 Task: For heading  Tahoma with underline.  font size for heading20,  'Change the font style of data to'Arial.  and font size to 12,  Change the alignment of both headline & data to Align left.  In the sheet  InvReceipts logbook
Action: Mouse moved to (51, 124)
Screenshot: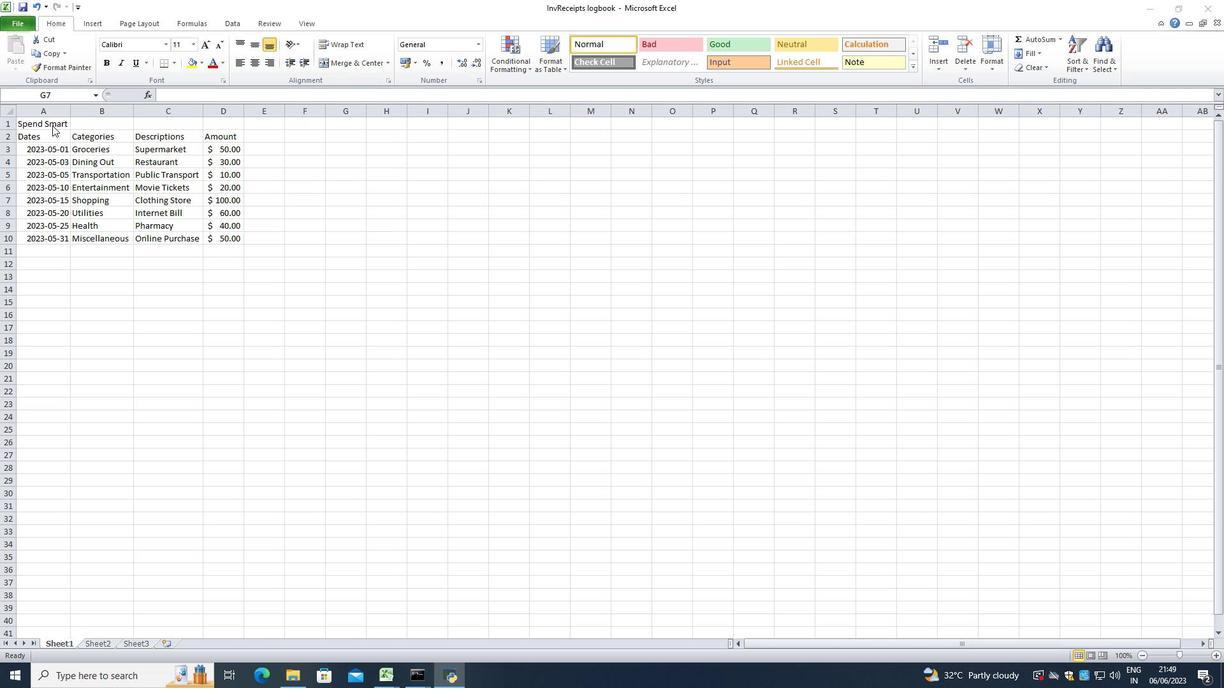 
Action: Mouse pressed left at (51, 124)
Screenshot: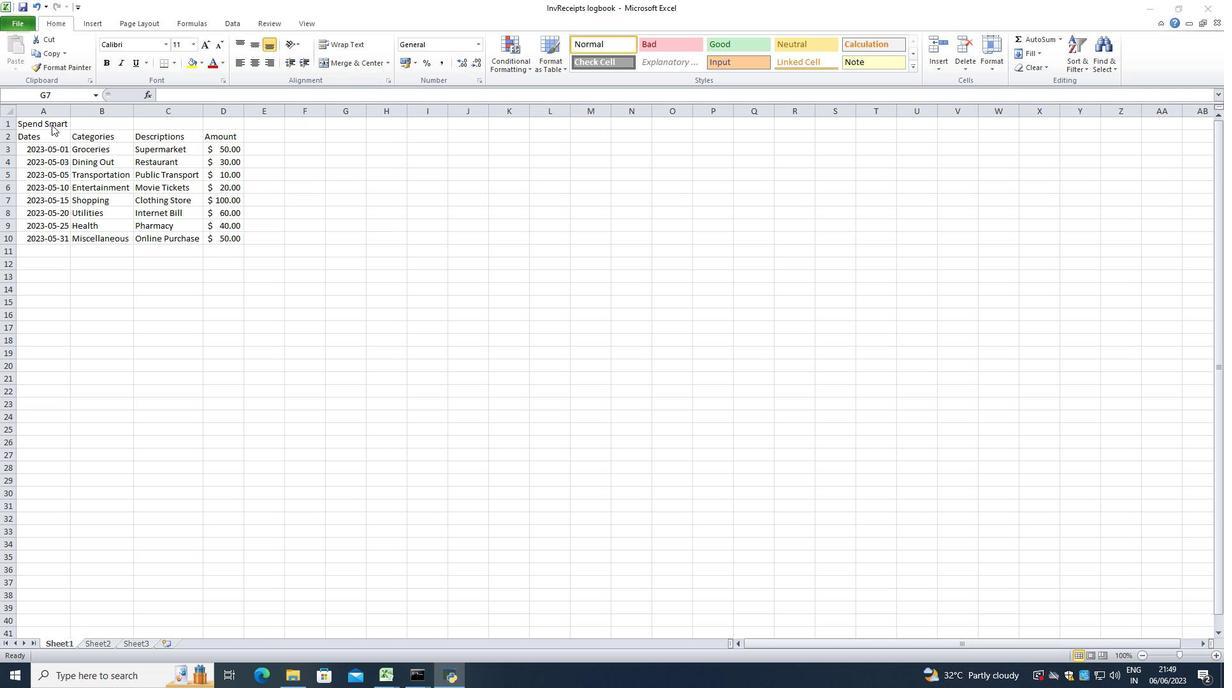 
Action: Mouse pressed left at (51, 124)
Screenshot: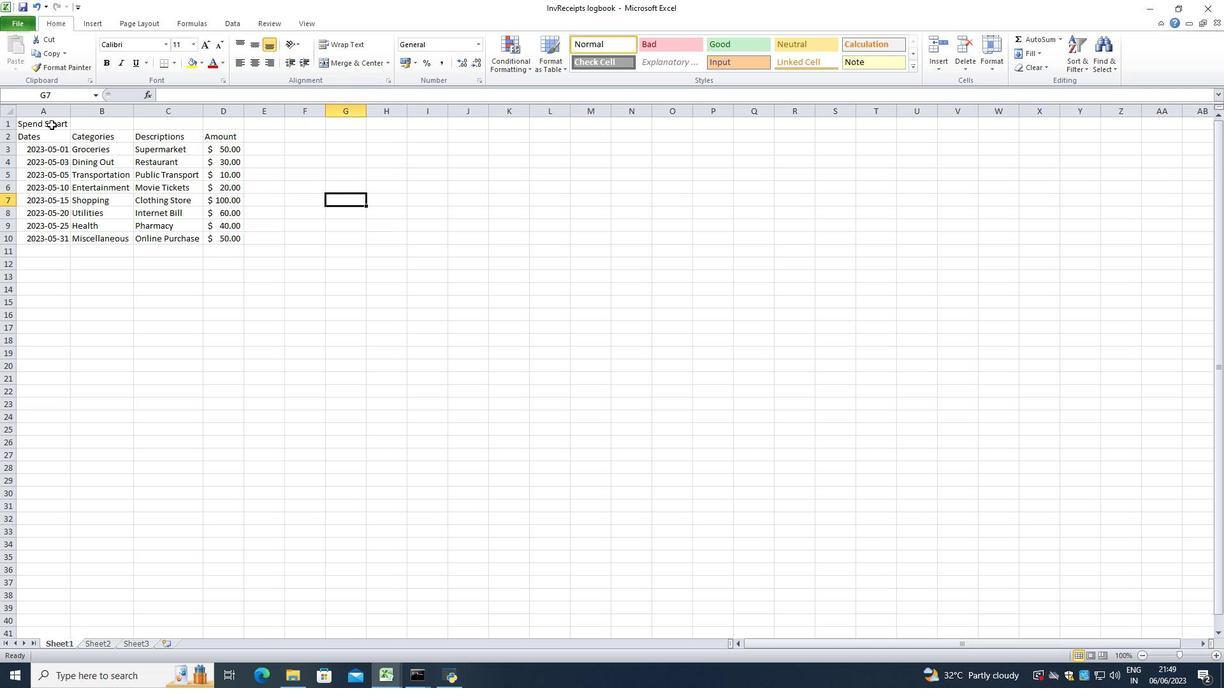 
Action: Mouse pressed left at (51, 124)
Screenshot: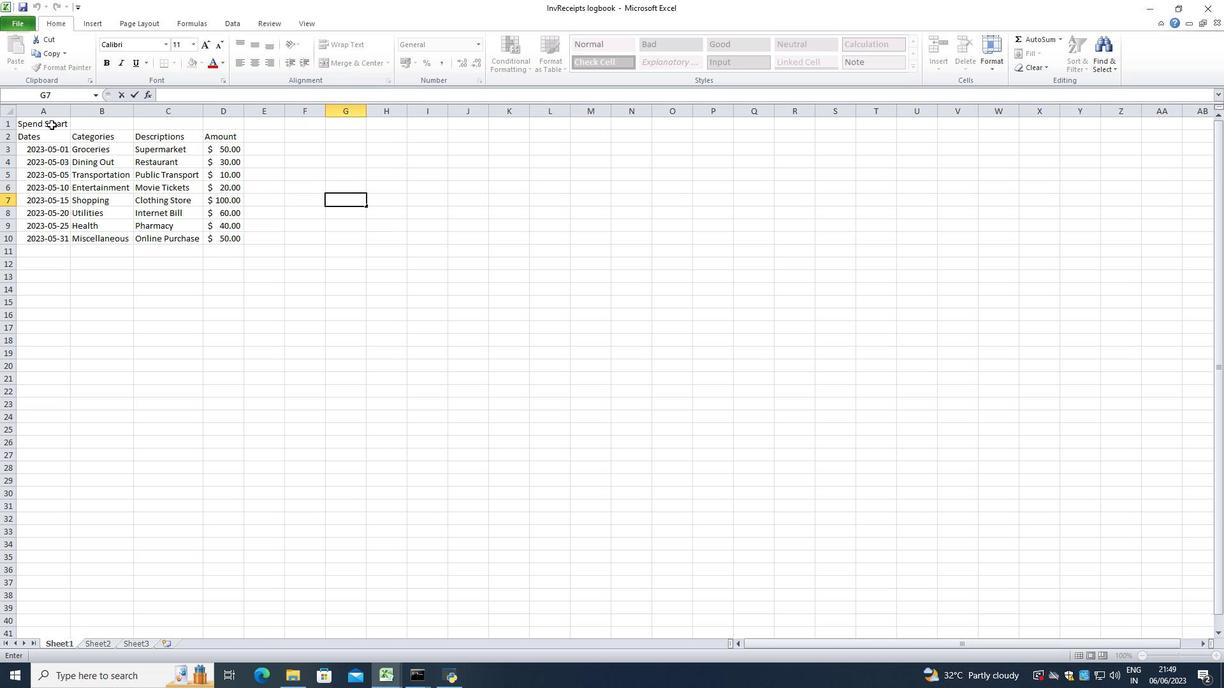 
Action: Mouse moved to (131, 45)
Screenshot: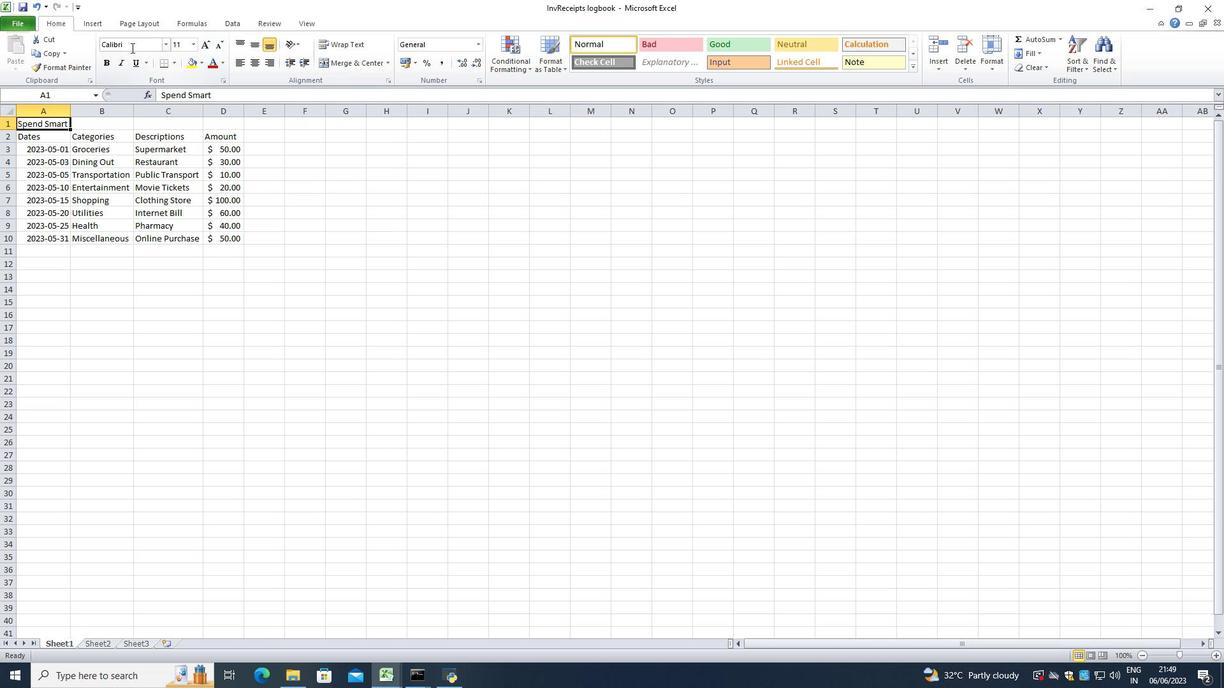
Action: Mouse pressed left at (131, 45)
Screenshot: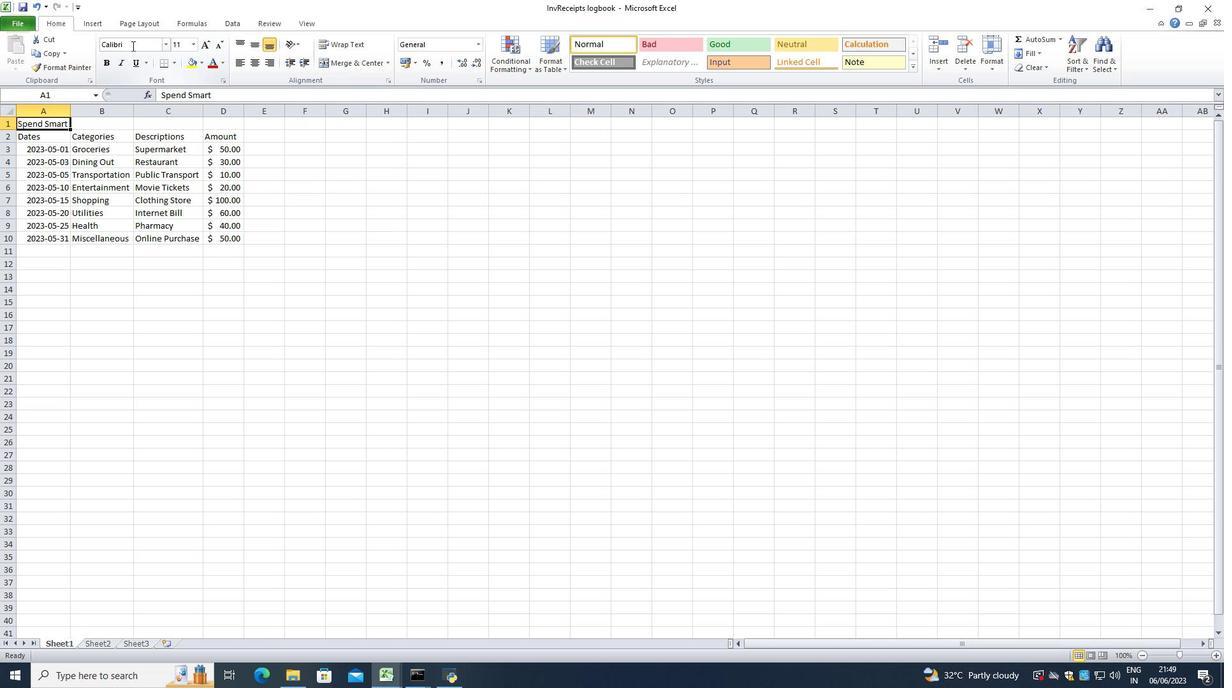 
Action: Key pressed <Key.backspace><Key.shift>Tah<Key.enter>
Screenshot: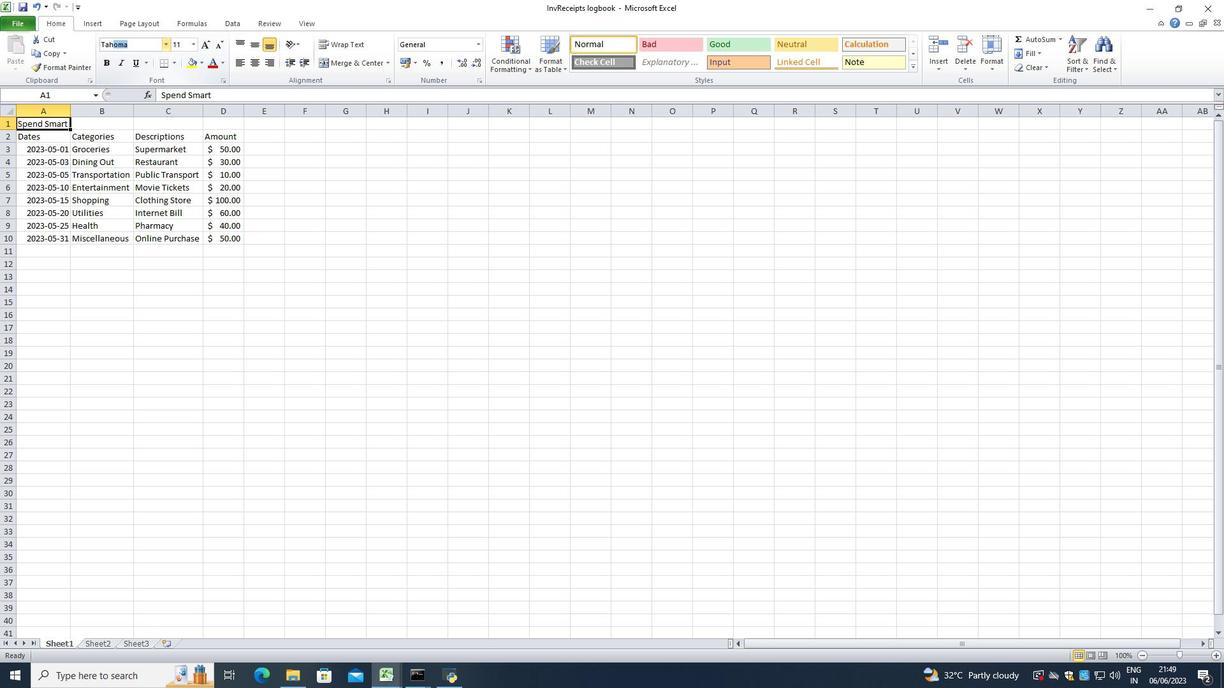 
Action: Mouse moved to (132, 62)
Screenshot: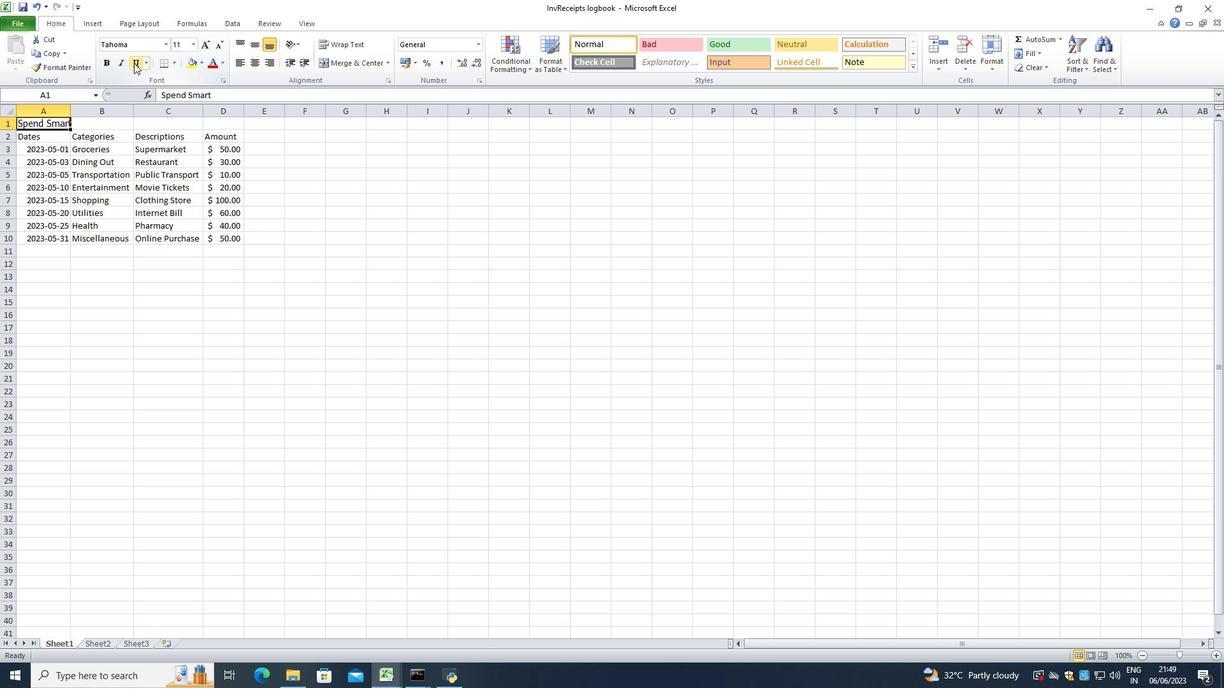 
Action: Mouse pressed left at (132, 62)
Screenshot: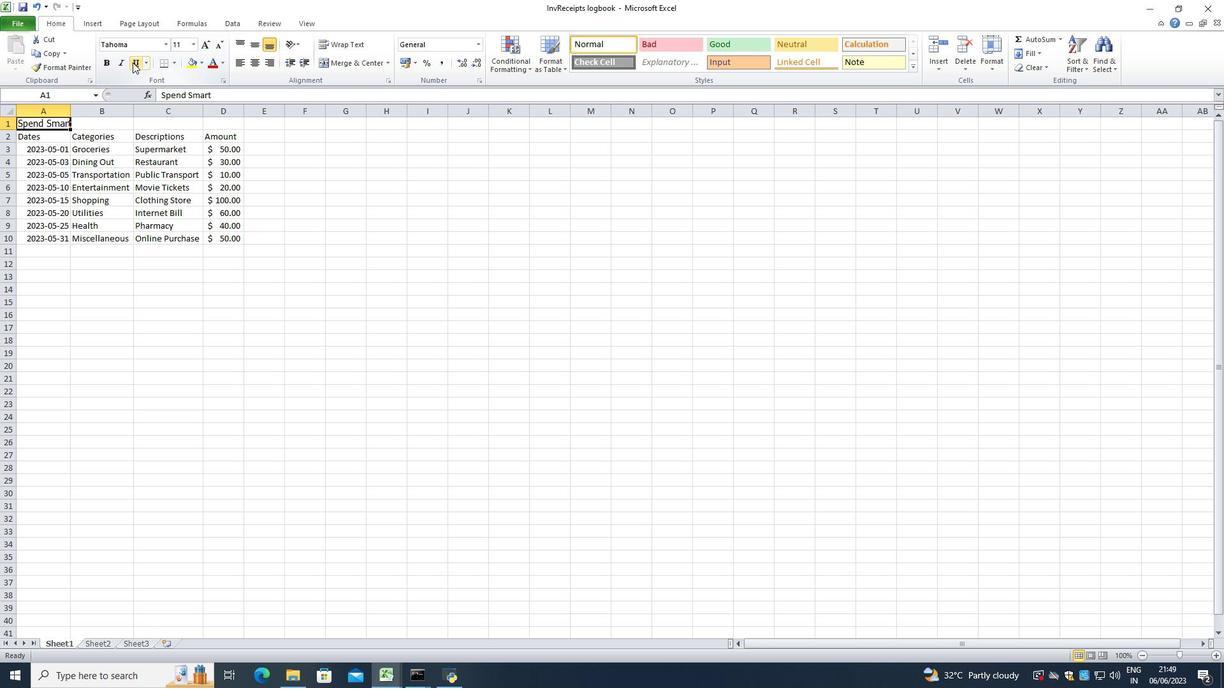 
Action: Mouse moved to (179, 45)
Screenshot: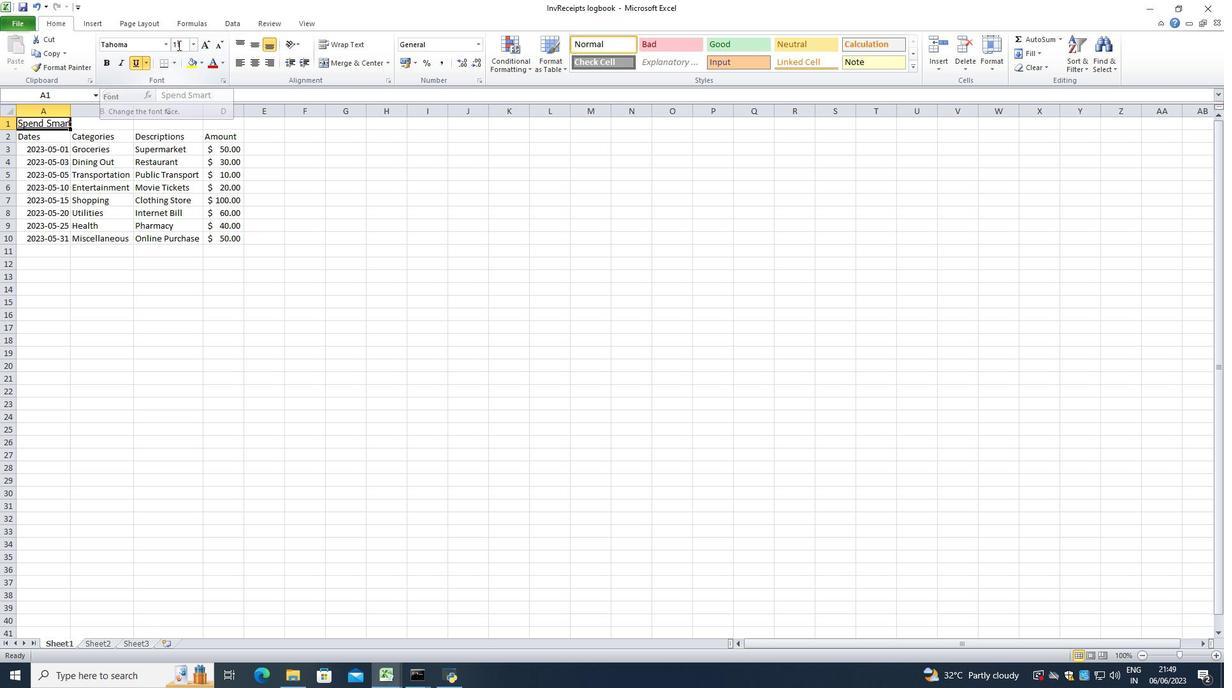 
Action: Mouse pressed left at (179, 45)
Screenshot: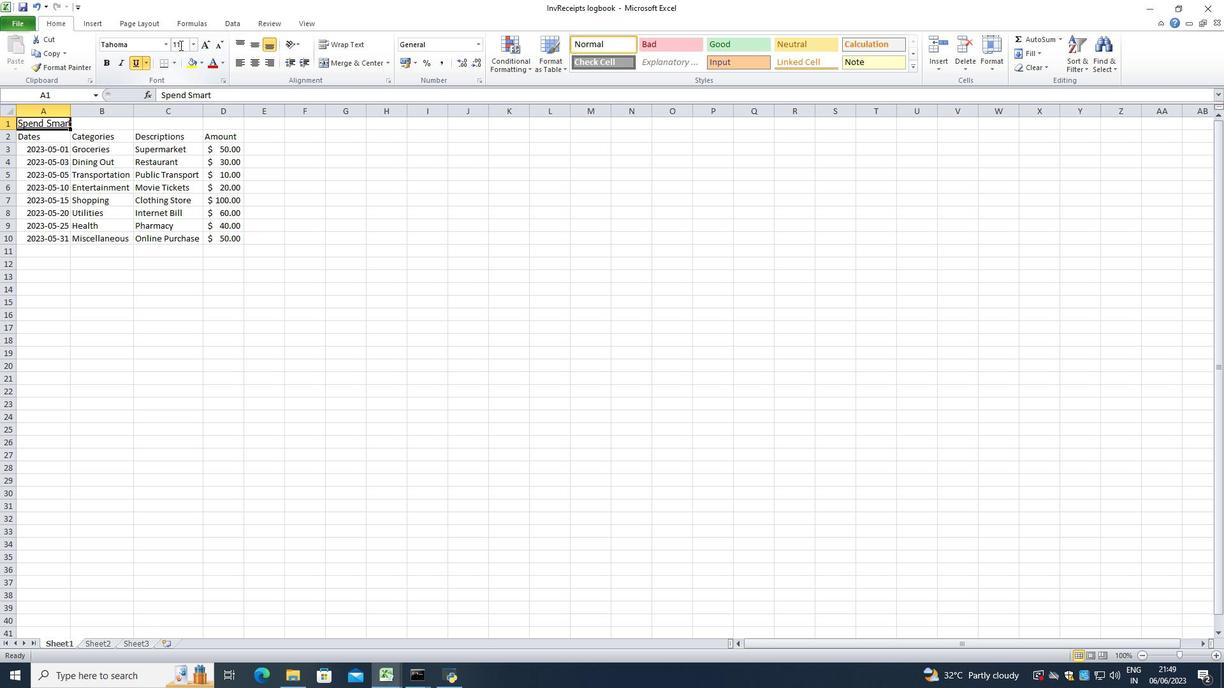 
Action: Key pressed <Key.backspace>20<Key.enter>
Screenshot: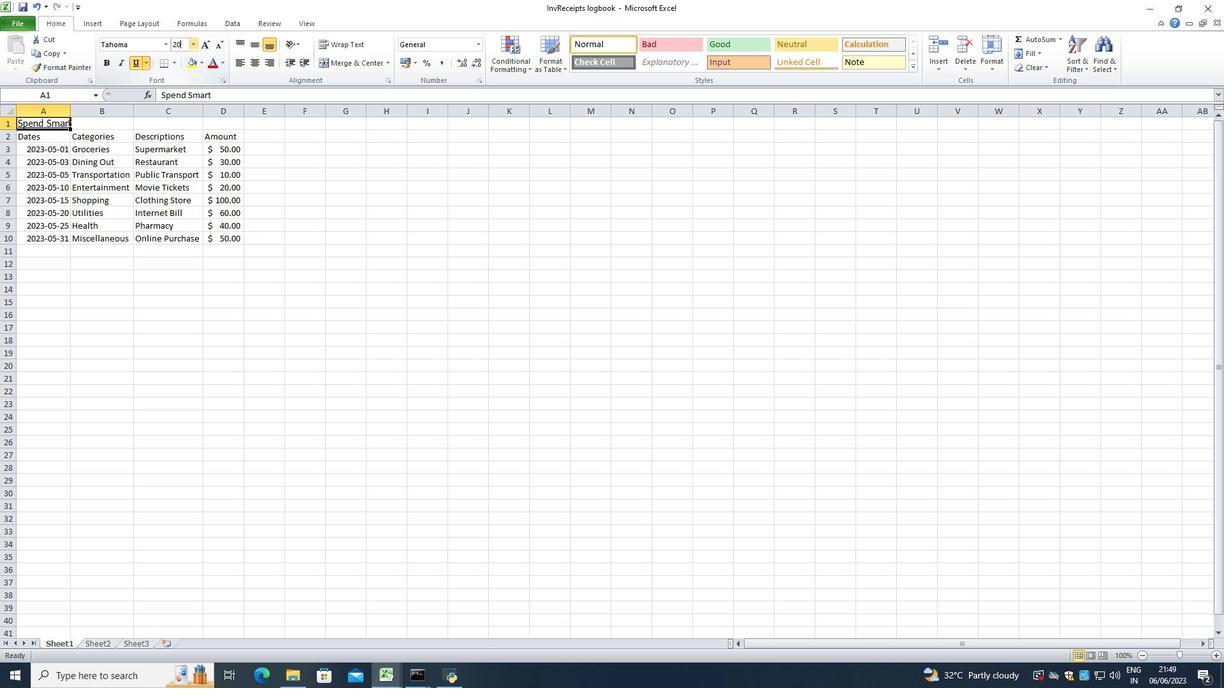 
Action: Mouse moved to (36, 147)
Screenshot: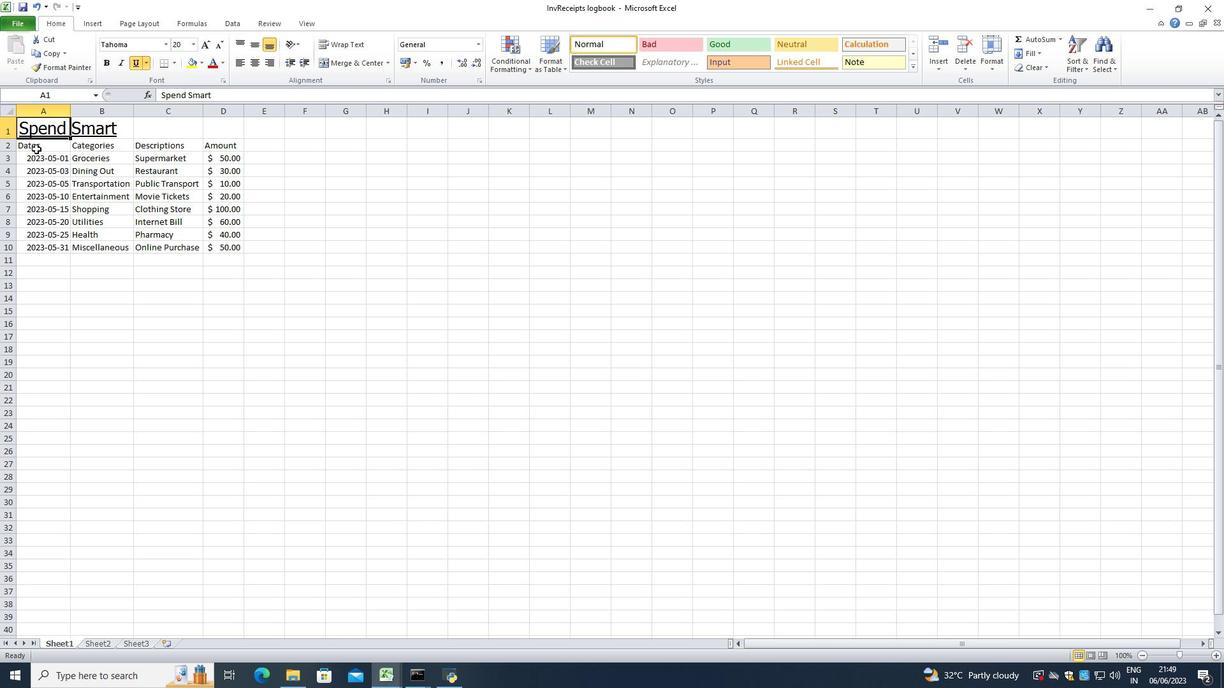 
Action: Mouse pressed left at (36, 147)
Screenshot: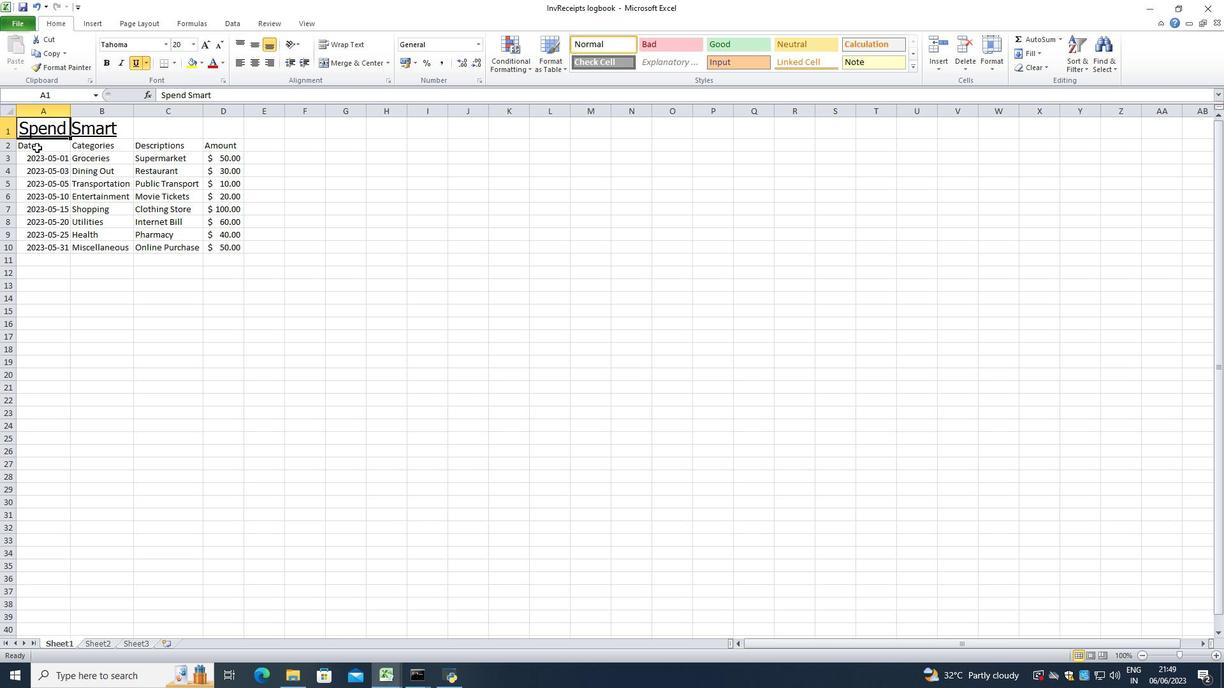 
Action: Mouse moved to (140, 42)
Screenshot: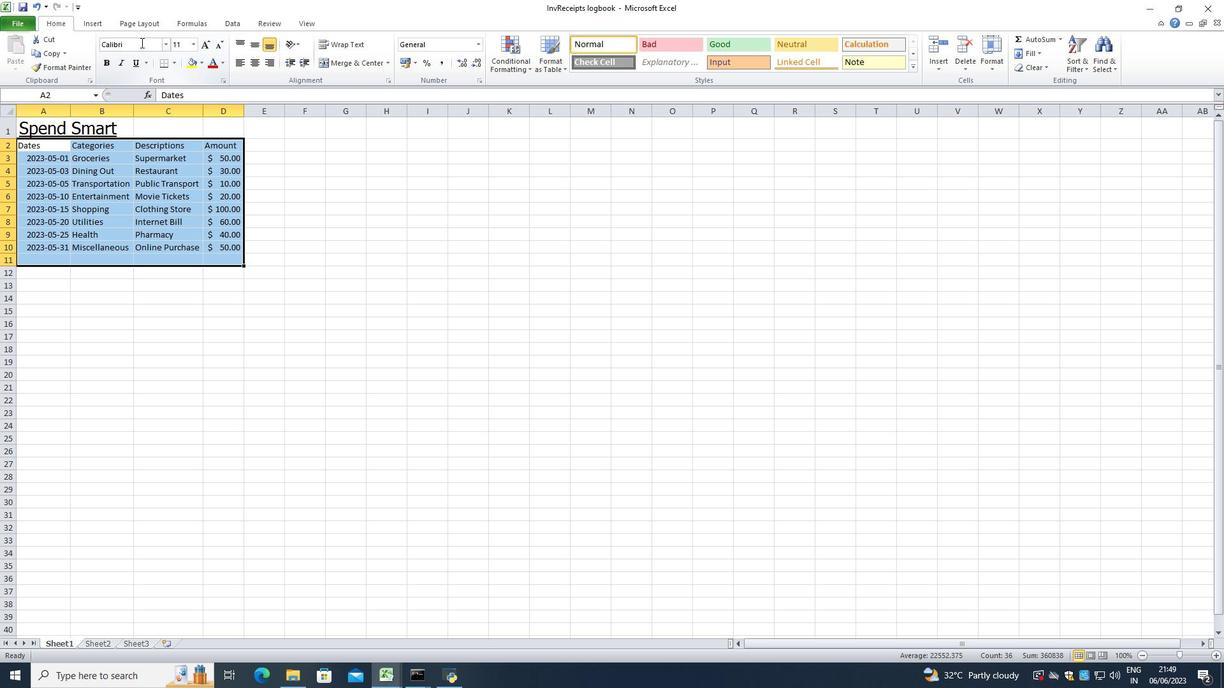 
Action: Mouse pressed left at (140, 42)
Screenshot: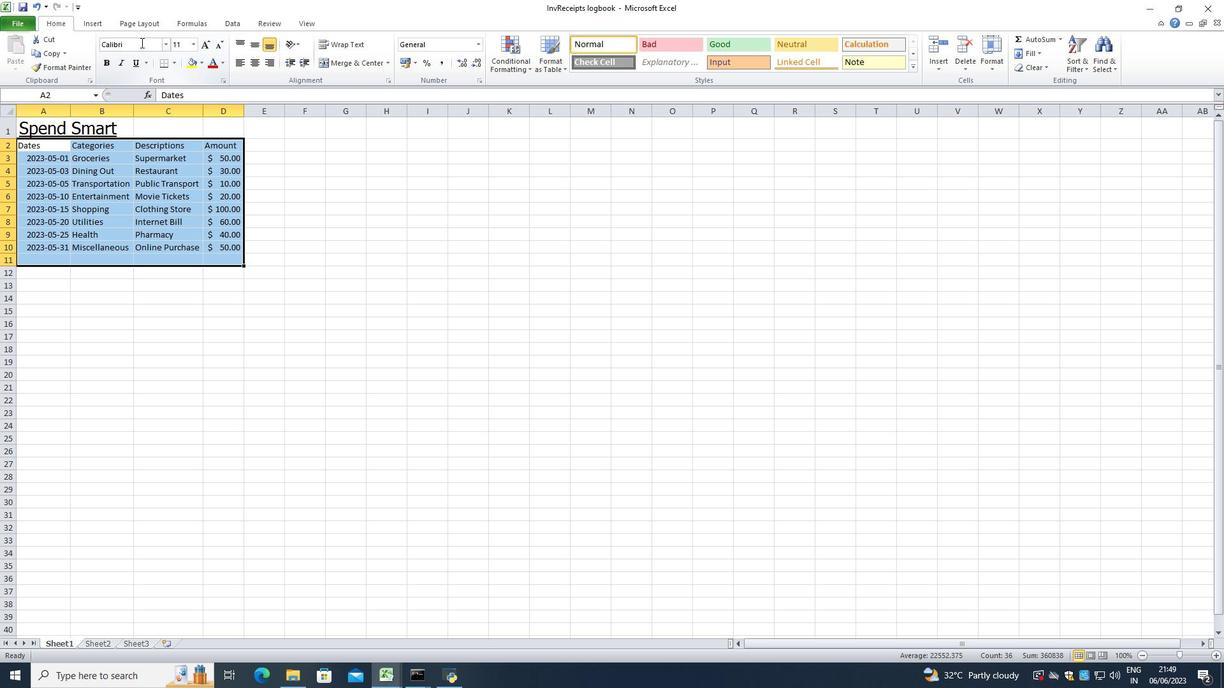 
Action: Mouse moved to (89, 81)
Screenshot: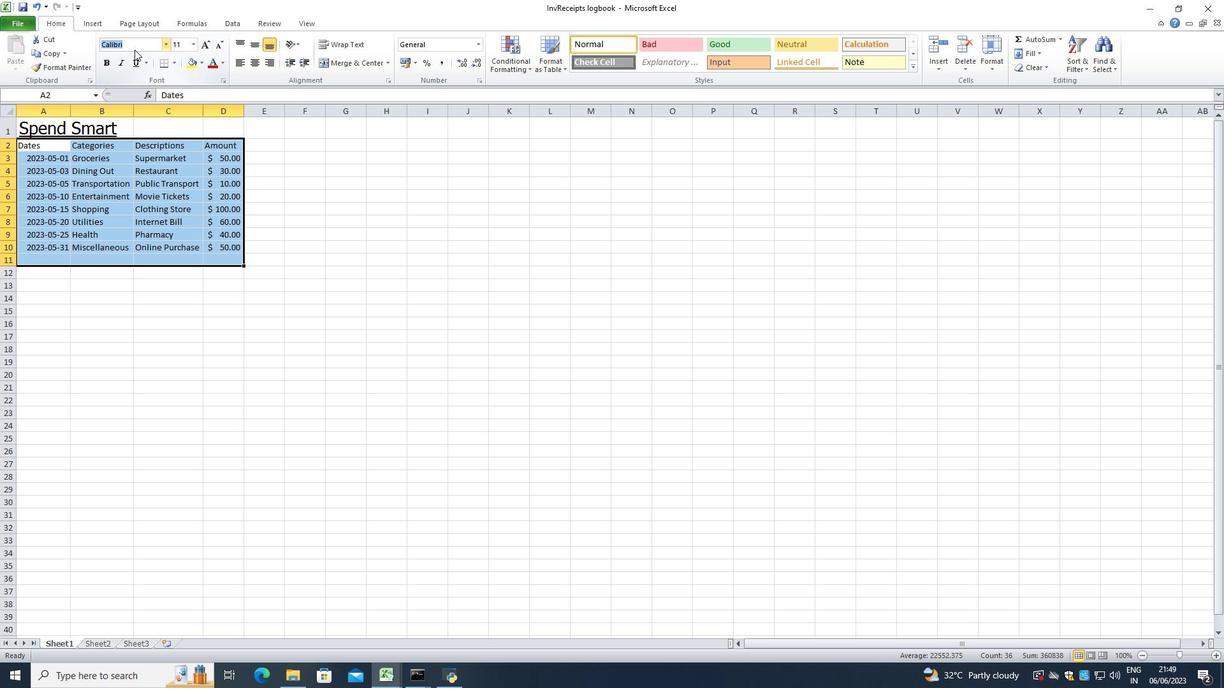 
Action: Key pressed <Key.backspace><Key.shift>Arial<Key.enter>
Screenshot: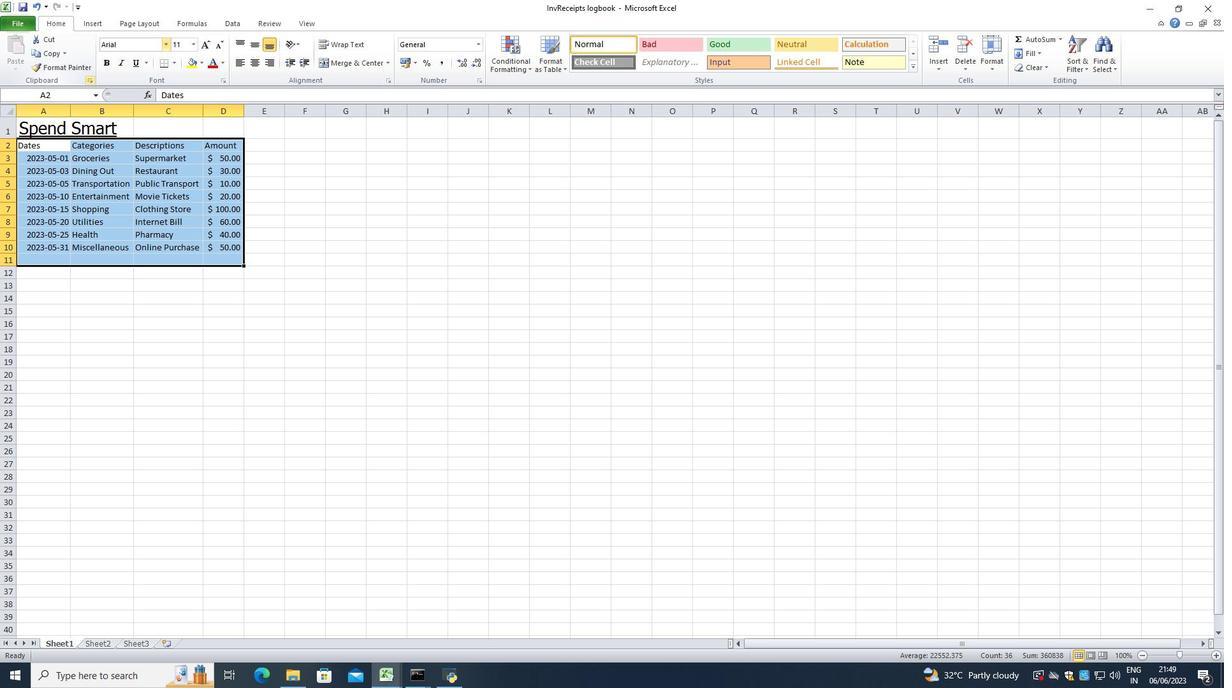 
Action: Mouse moved to (179, 42)
Screenshot: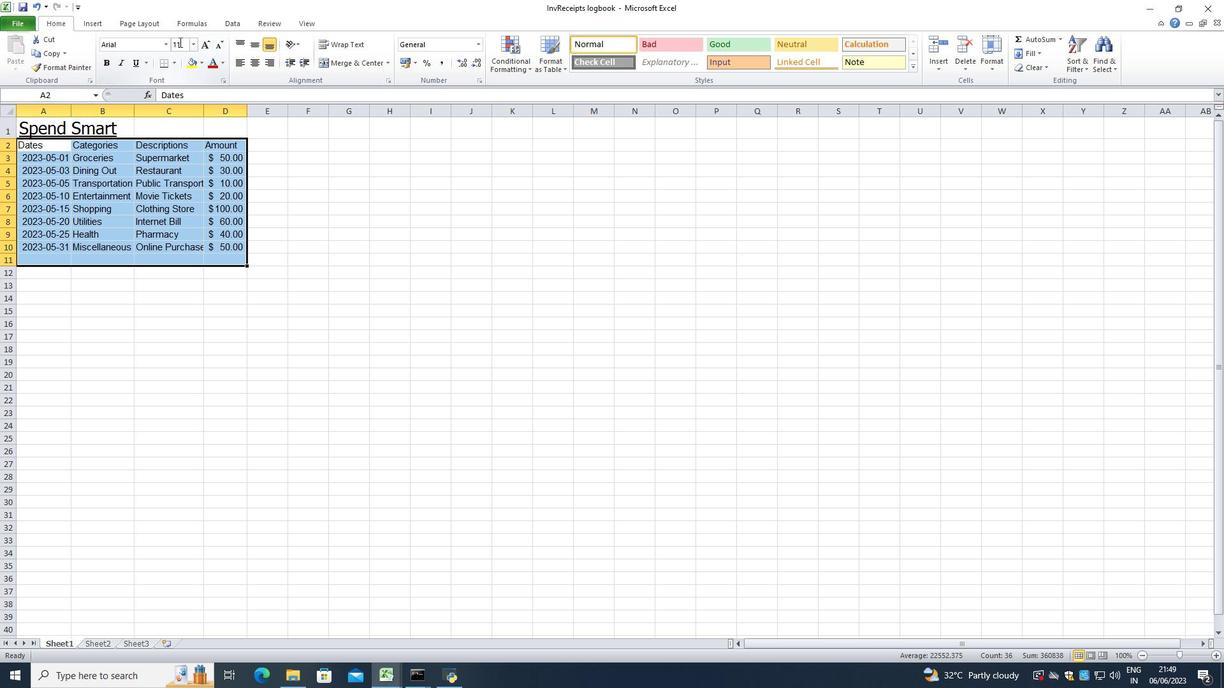 
Action: Mouse pressed left at (179, 42)
Screenshot: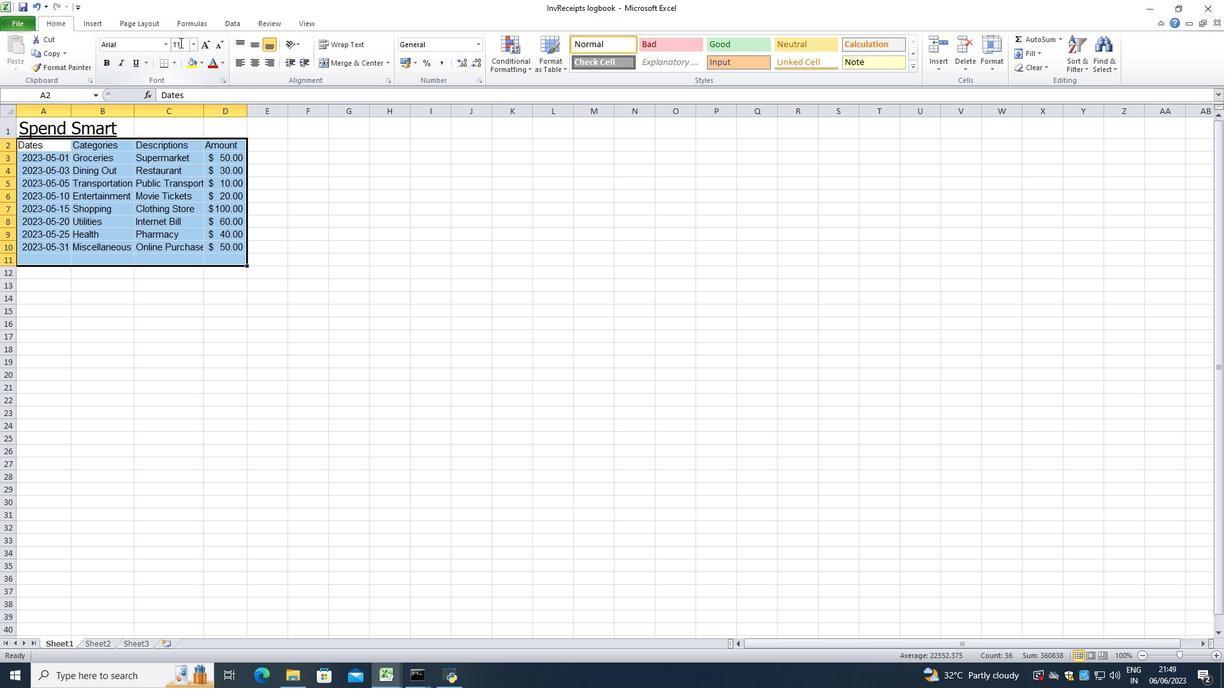 
Action: Mouse moved to (68, 121)
Screenshot: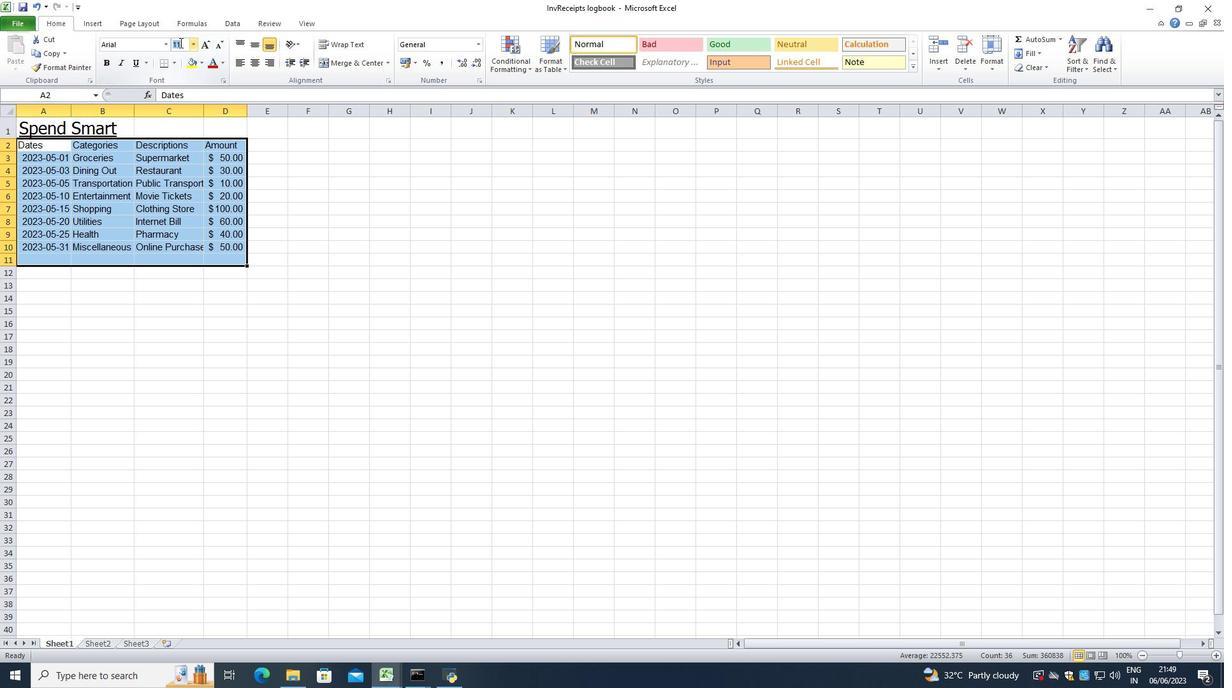 
Action: Key pressed <Key.backspace>12<Key.enter>
Screenshot: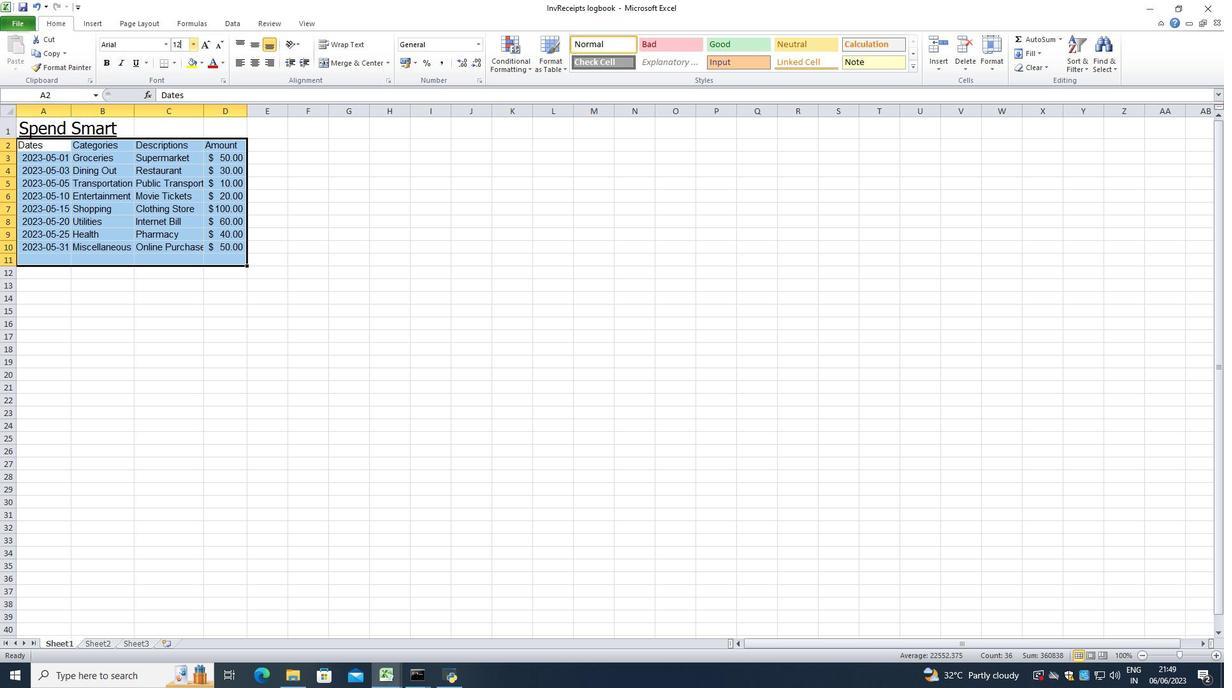 
Action: Mouse moved to (54, 128)
Screenshot: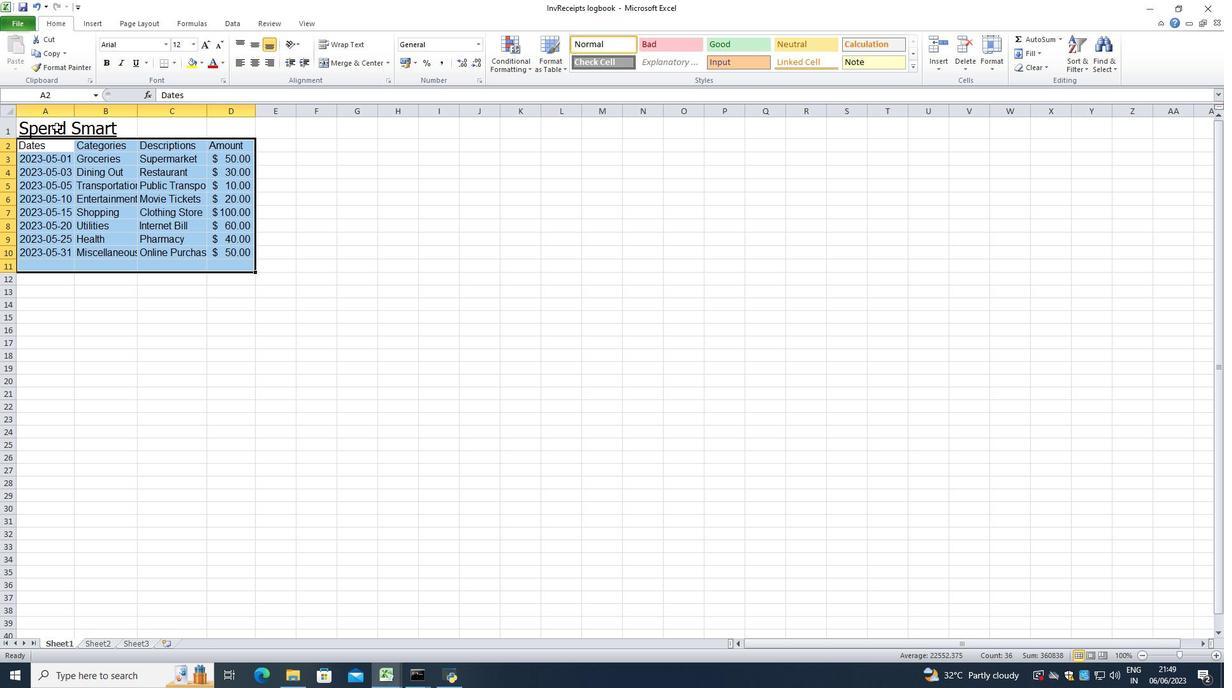 
Action: Mouse pressed left at (54, 128)
Screenshot: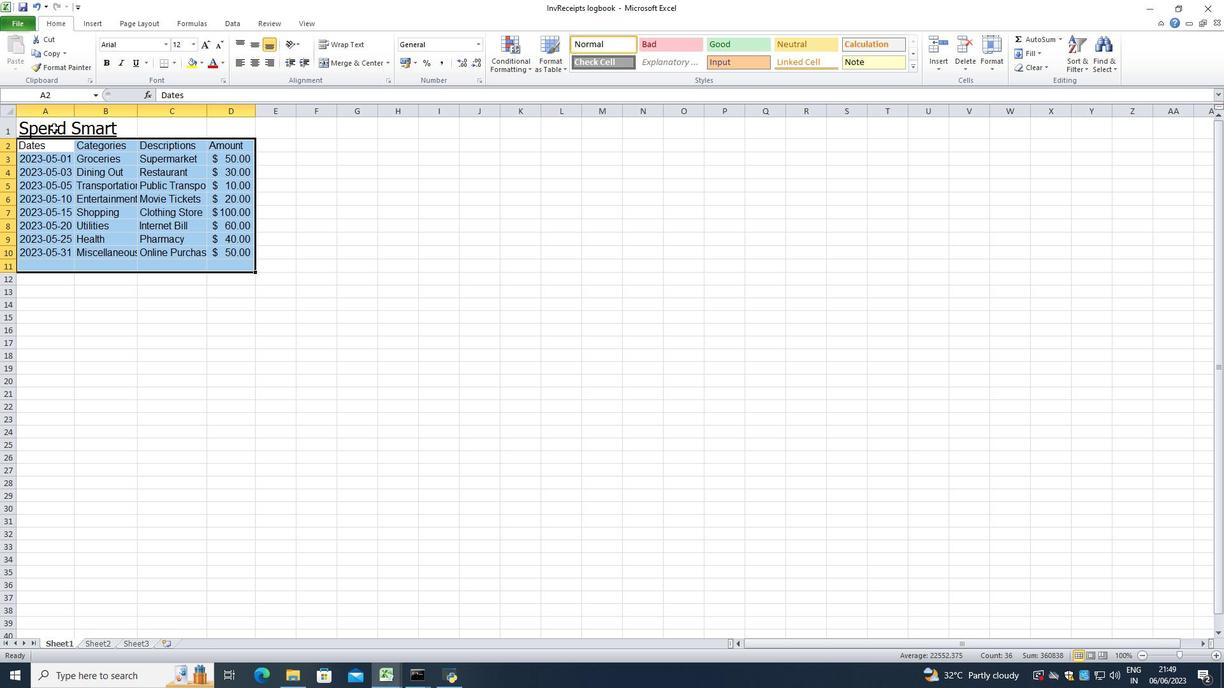 
Action: Mouse moved to (242, 66)
Screenshot: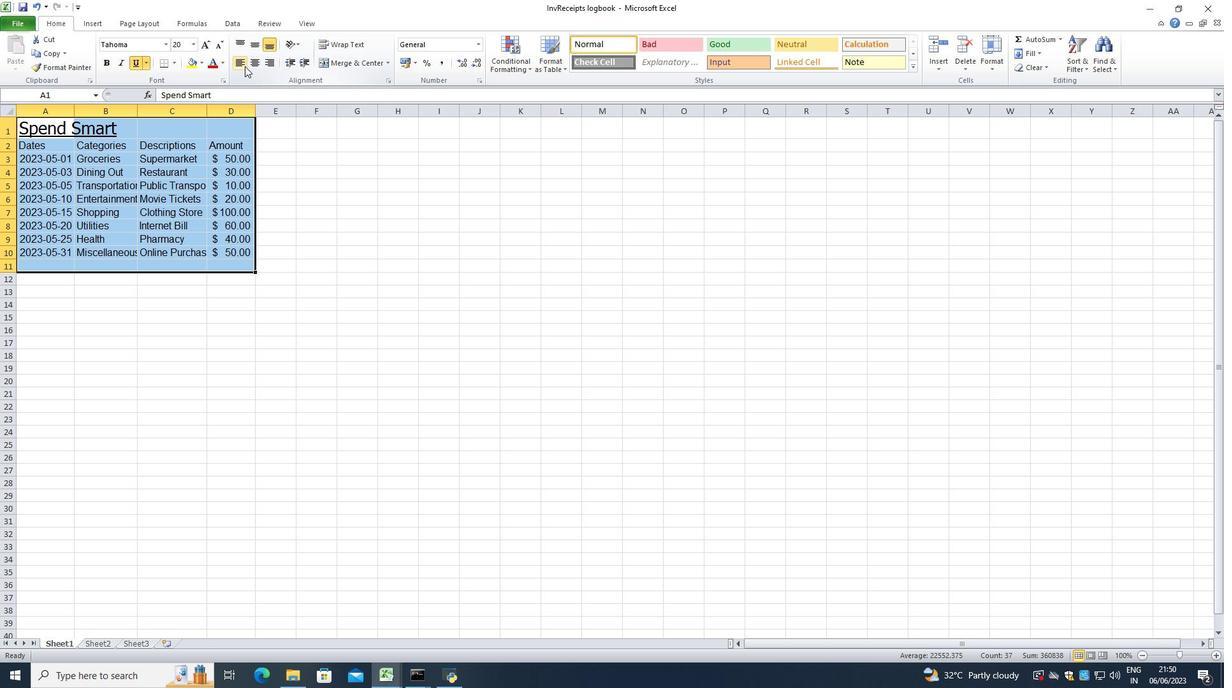 
Action: Mouse pressed left at (242, 66)
Screenshot: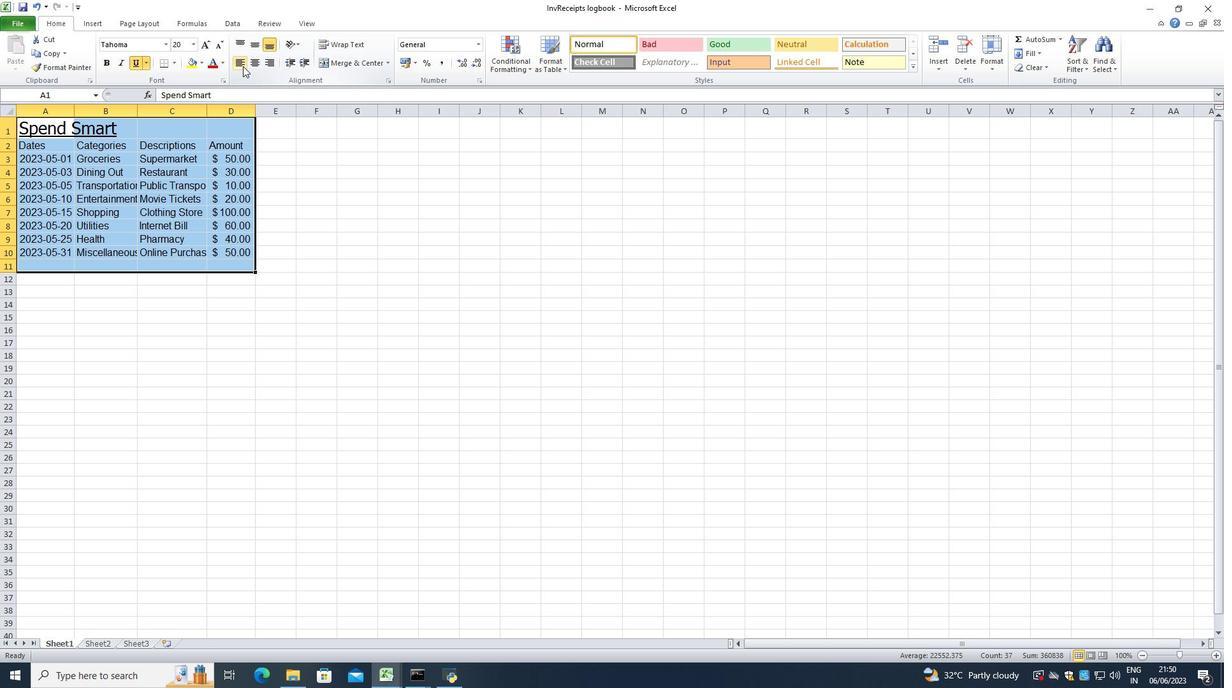 
Action: Mouse moved to (242, 66)
Screenshot: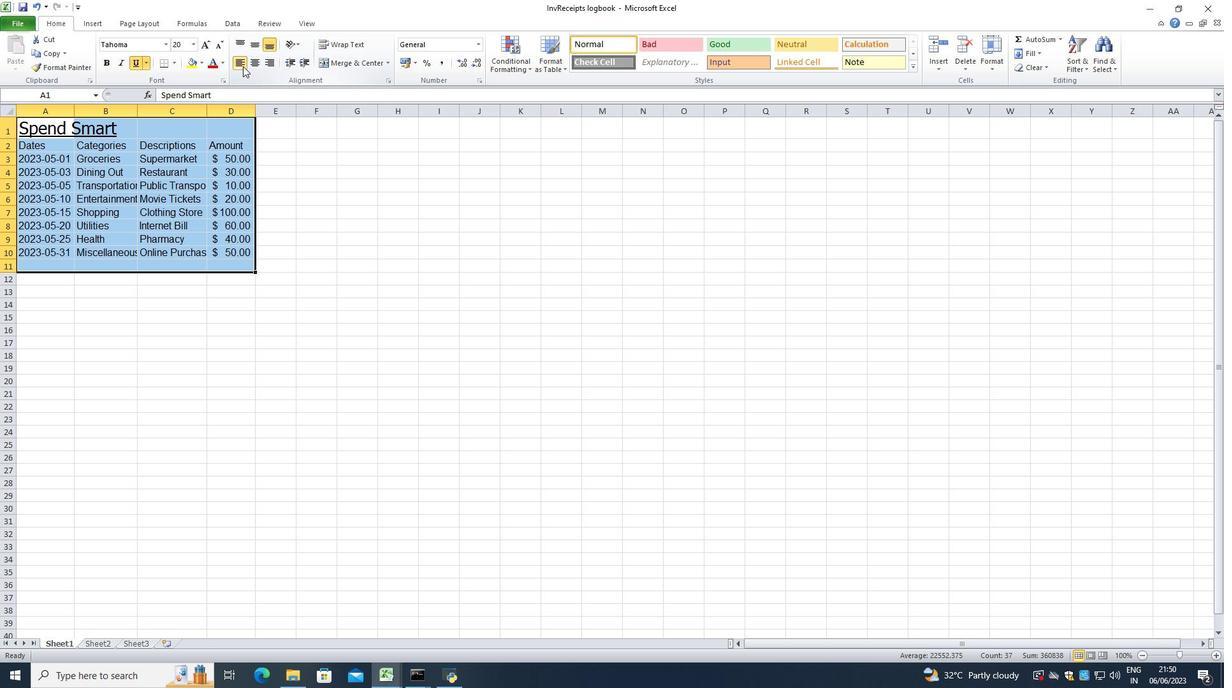 
Action: Mouse pressed left at (242, 66)
Screenshot: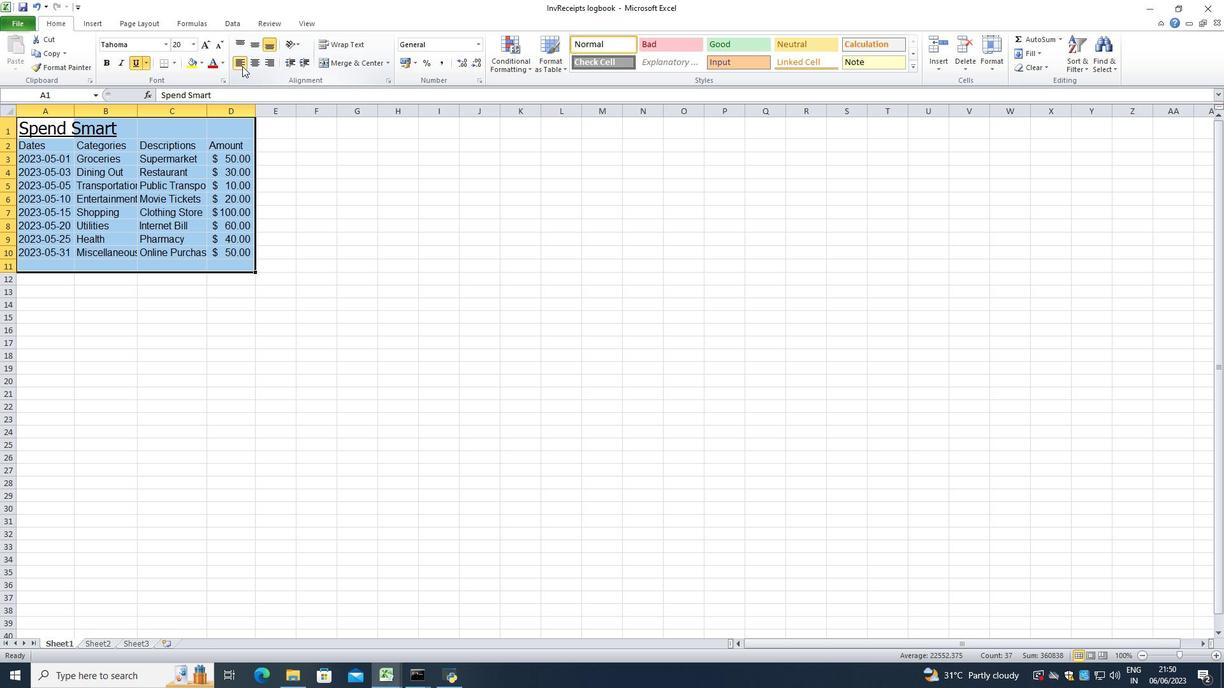 
Action: Mouse moved to (239, 64)
Screenshot: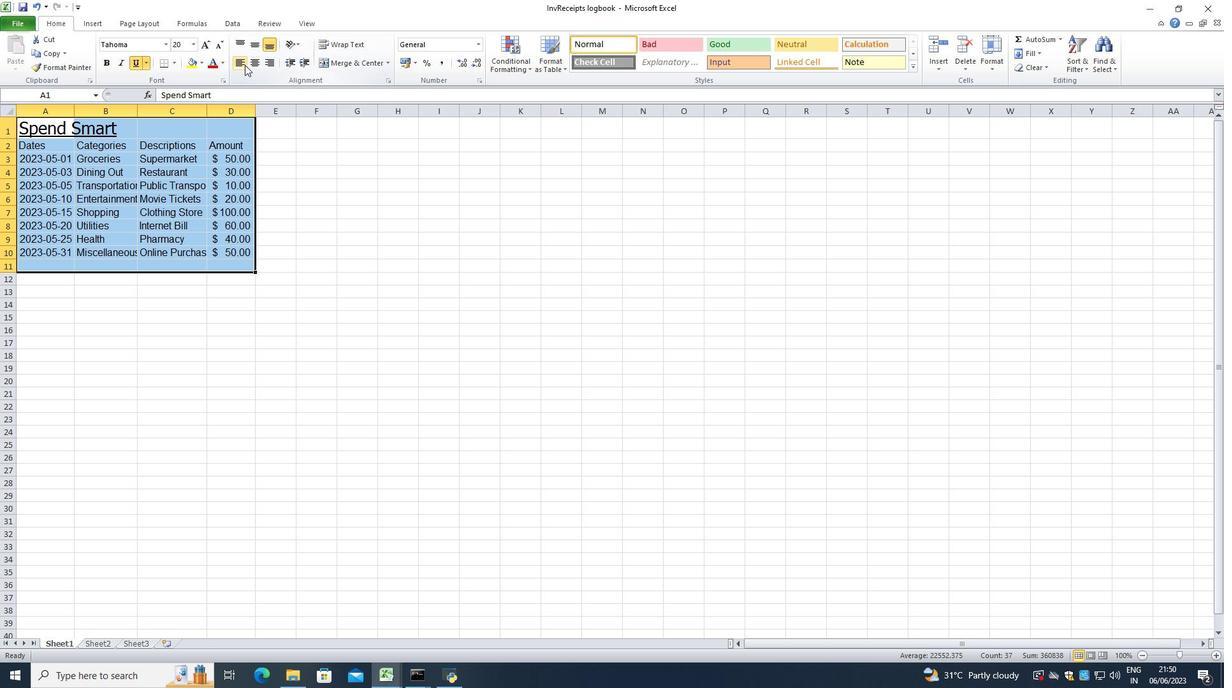 
Action: Mouse pressed left at (239, 64)
Screenshot: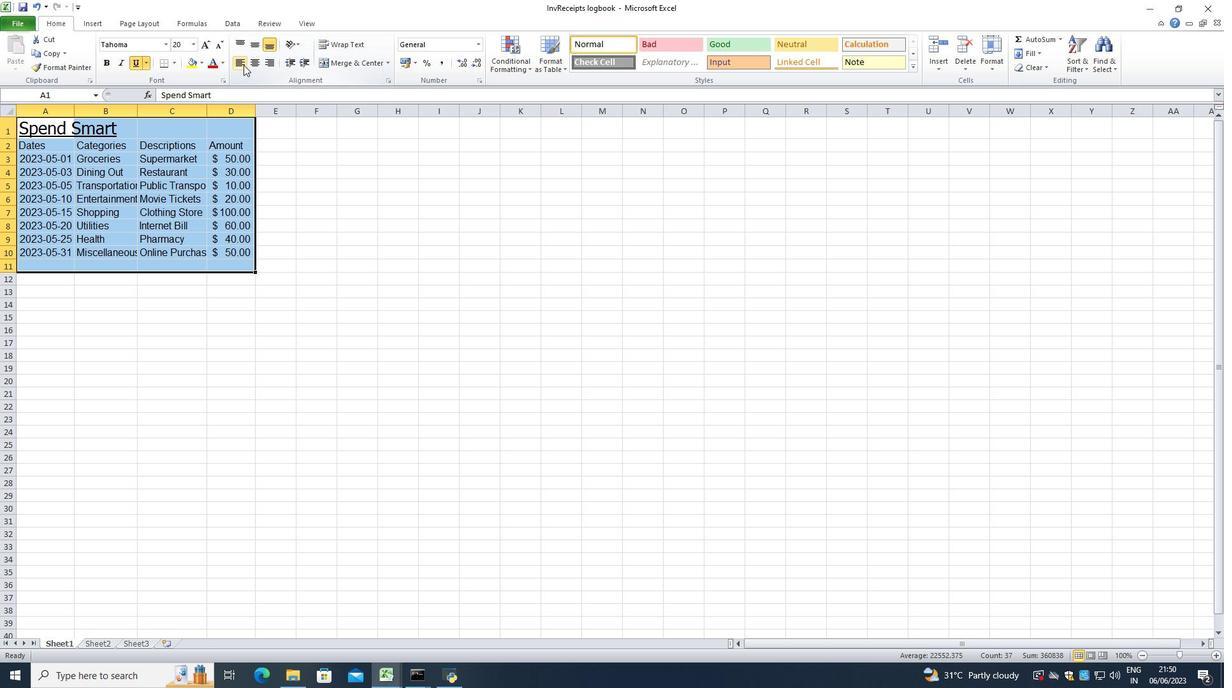 
Action: Mouse moved to (392, 218)
Screenshot: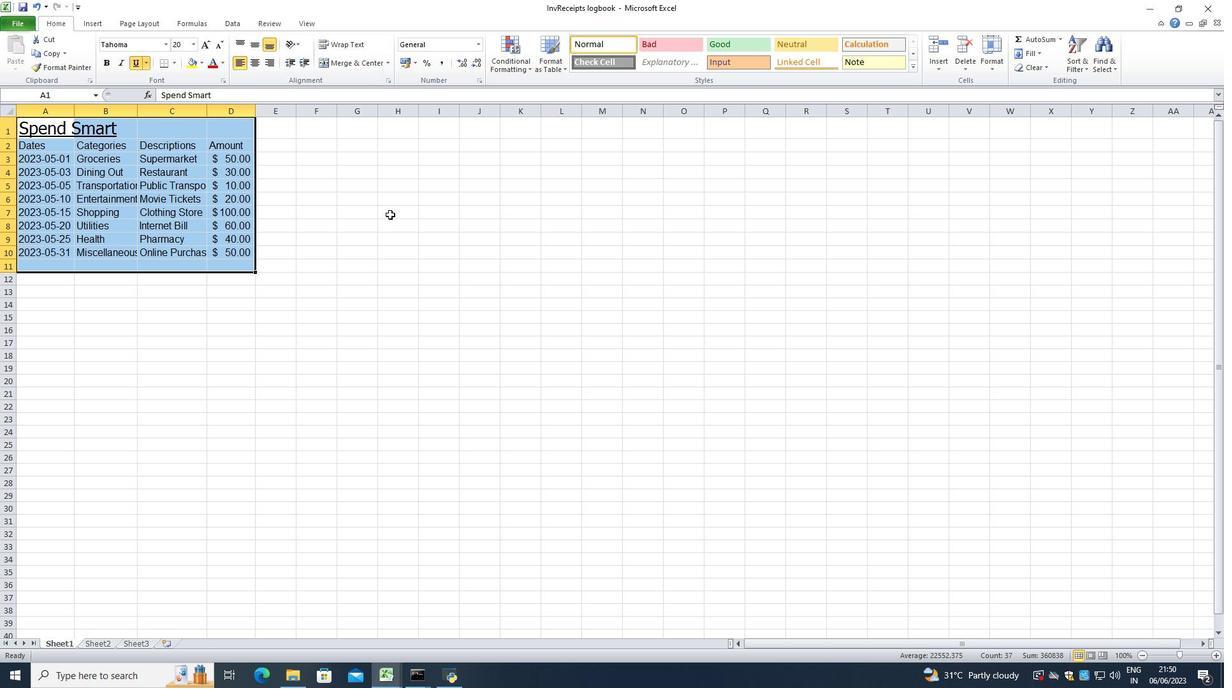 
Action: Mouse pressed left at (392, 218)
Screenshot: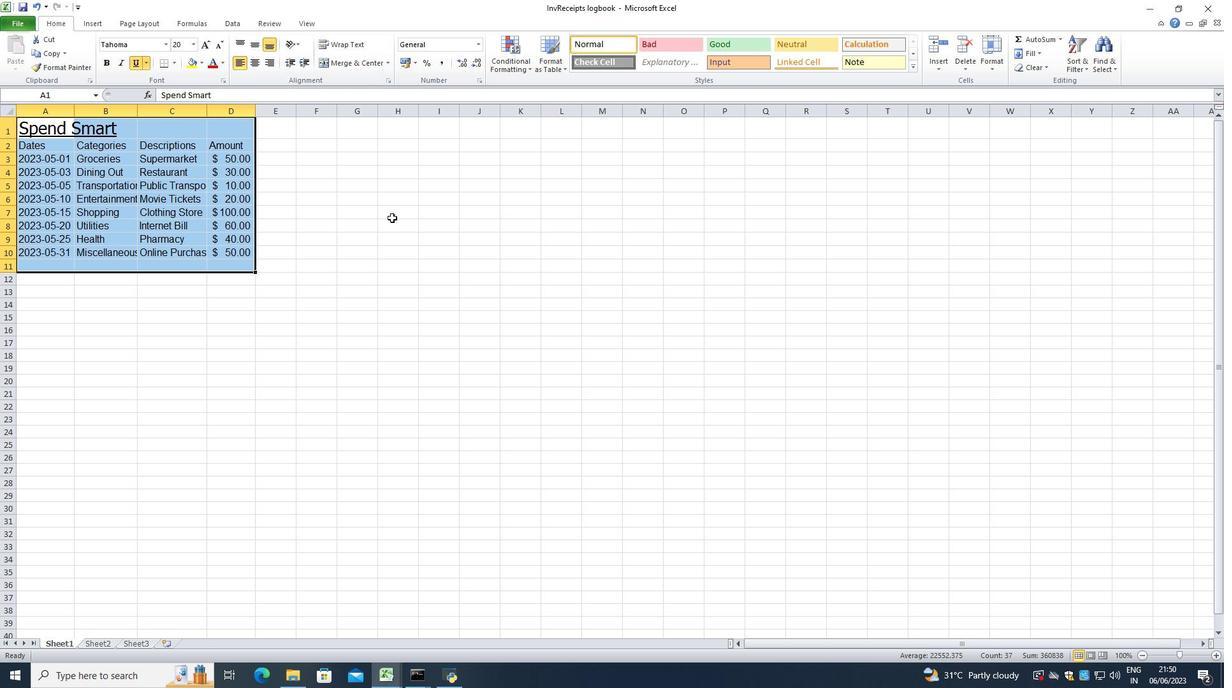 
Action: Mouse moved to (72, 111)
Screenshot: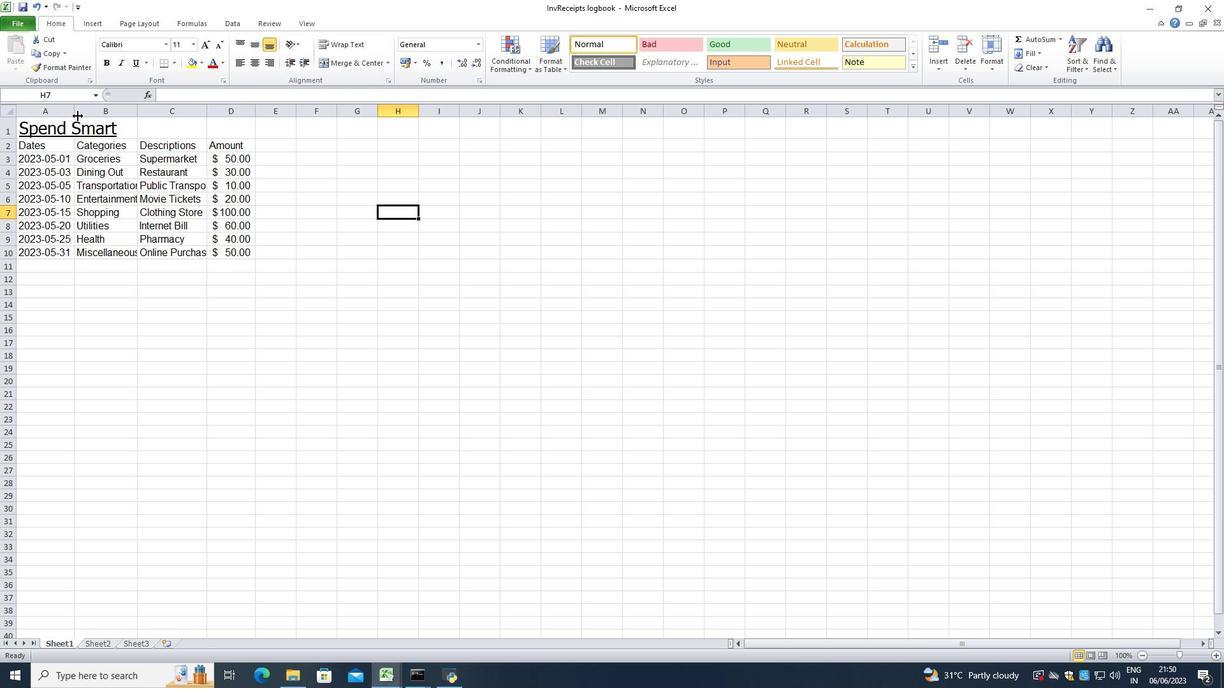 
Action: Mouse pressed left at (72, 111)
Screenshot: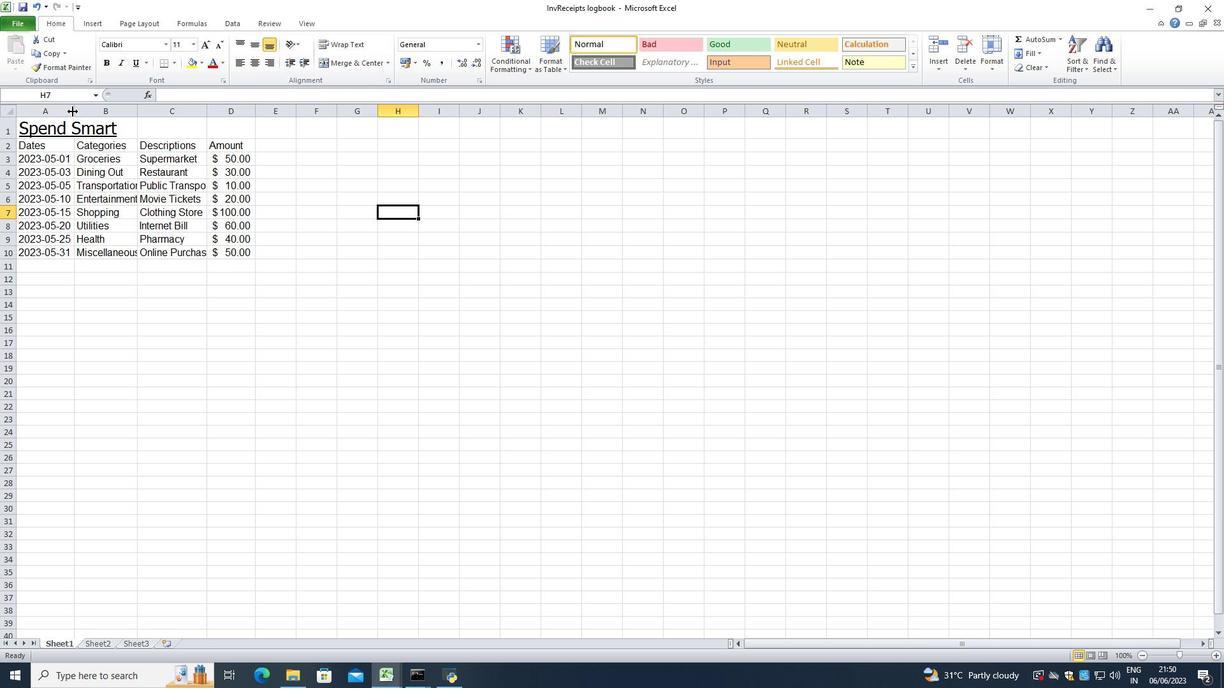 
Action: Mouse pressed left at (72, 111)
Screenshot: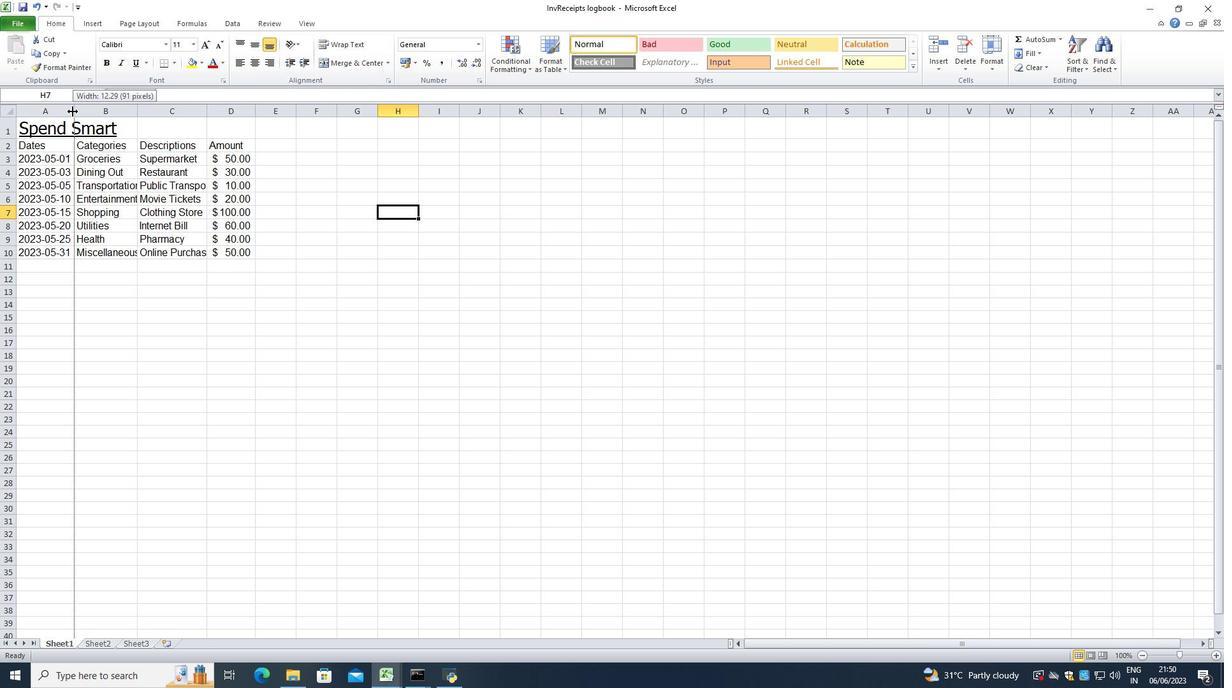 
Action: Mouse moved to (186, 112)
Screenshot: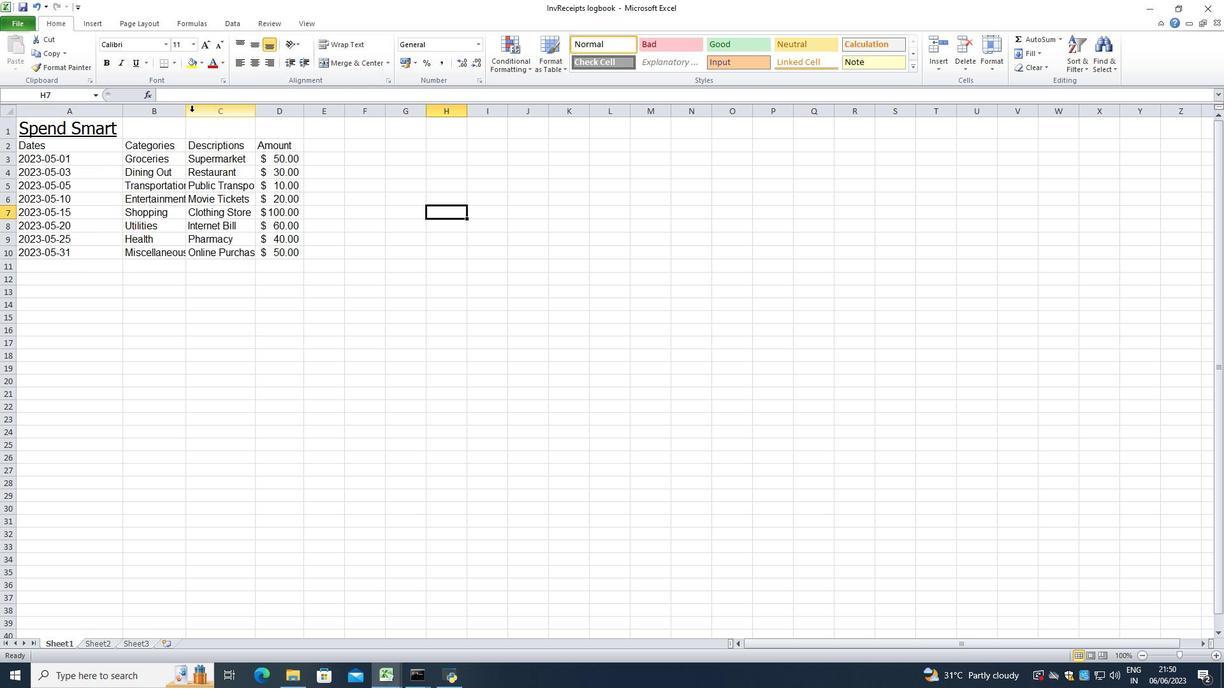 
Action: Mouse pressed left at (186, 112)
Screenshot: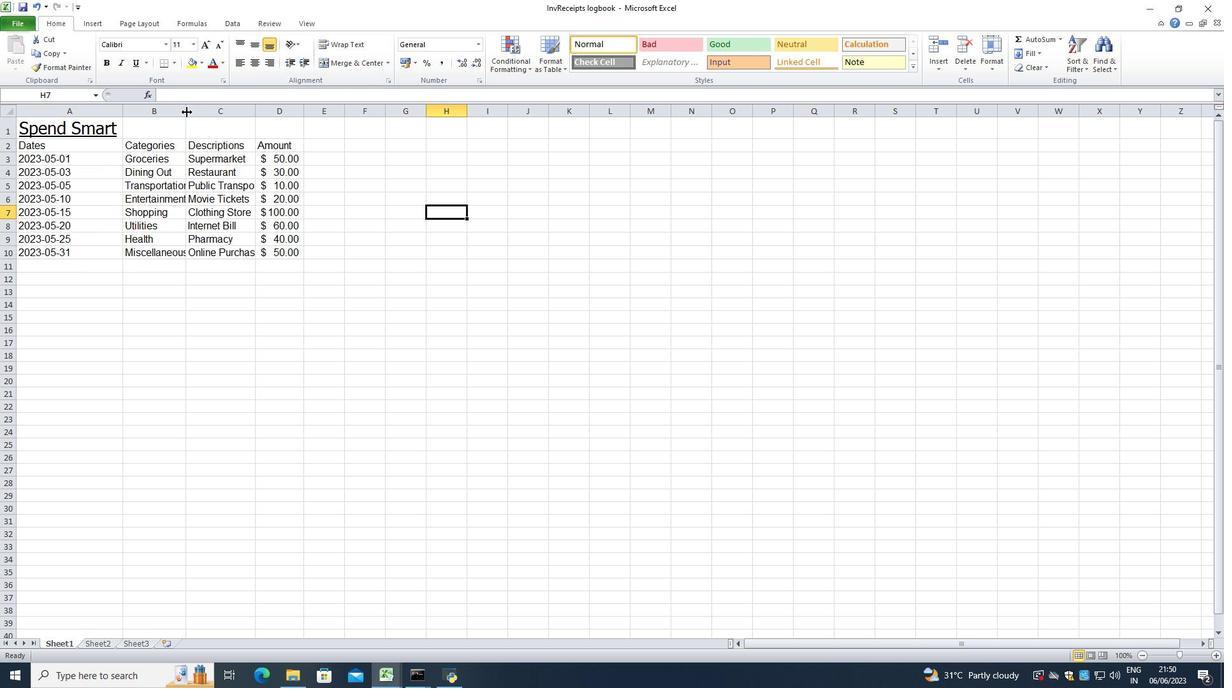 
Action: Mouse moved to (186, 112)
Screenshot: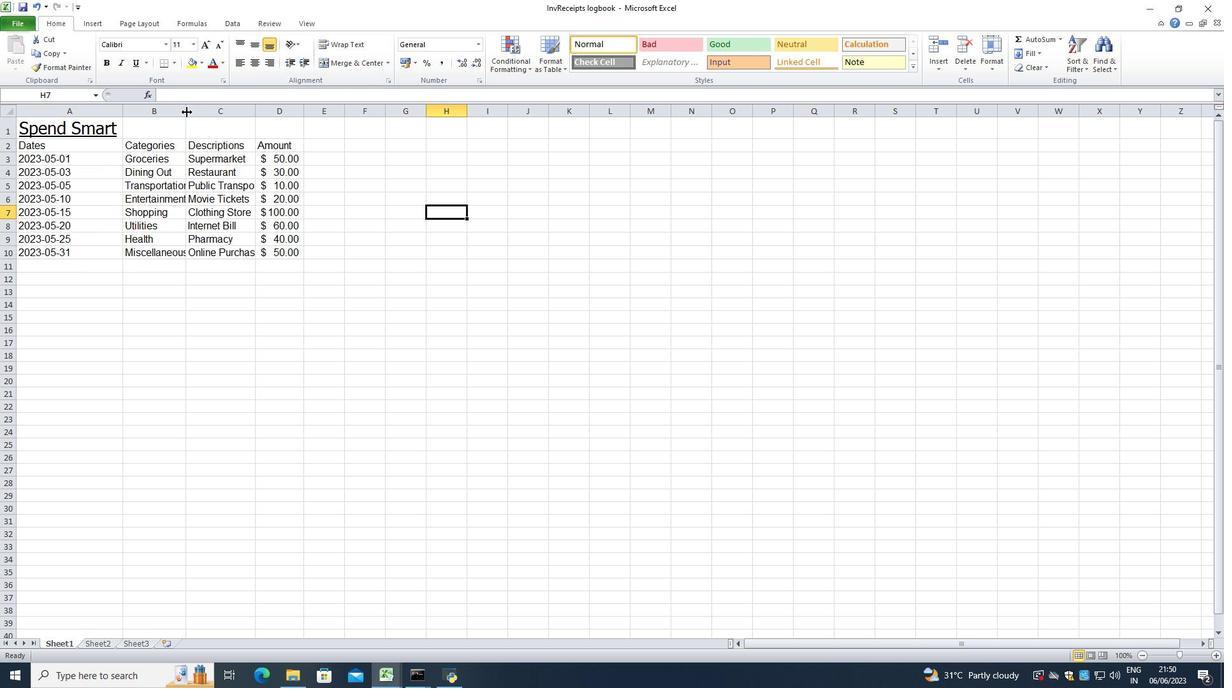 
Action: Mouse pressed left at (186, 112)
Screenshot: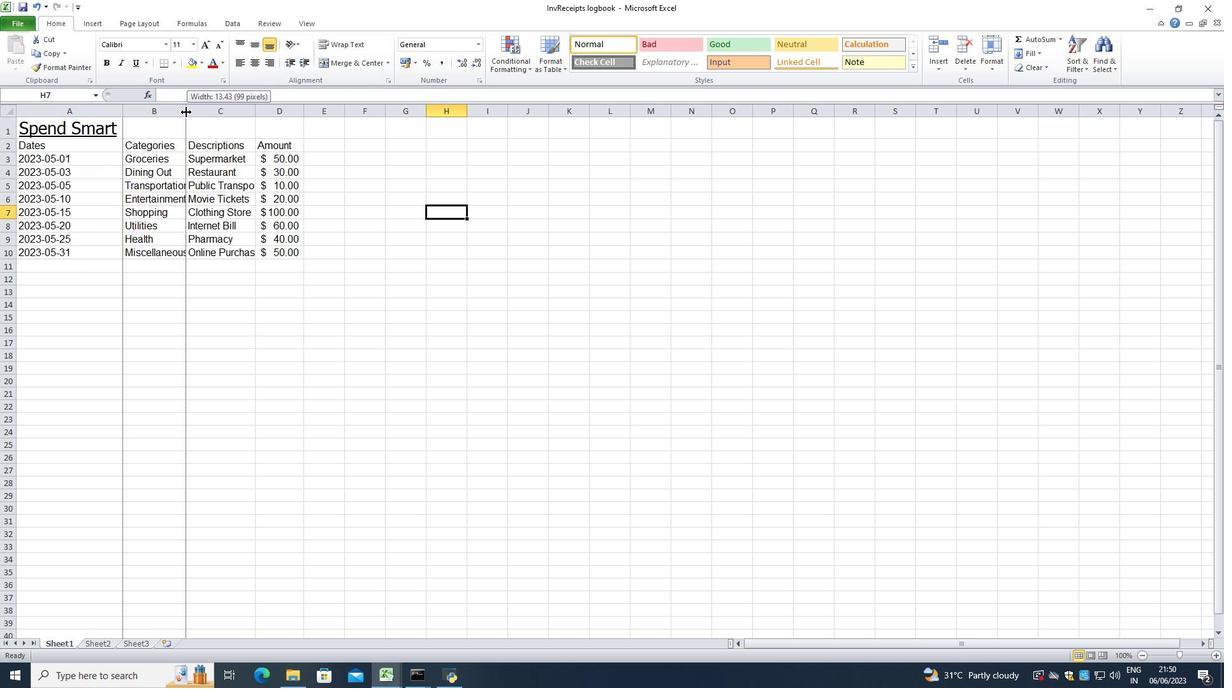 
Action: Mouse moved to (260, 111)
Screenshot: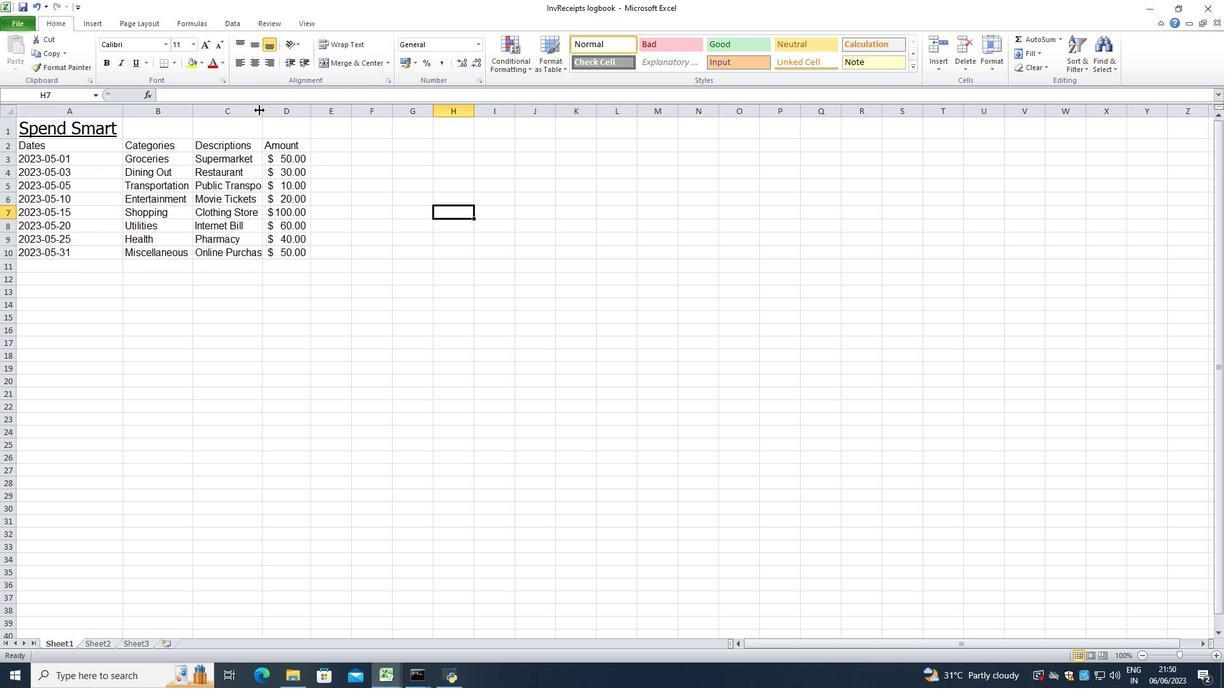 
Action: Mouse pressed left at (260, 111)
Screenshot: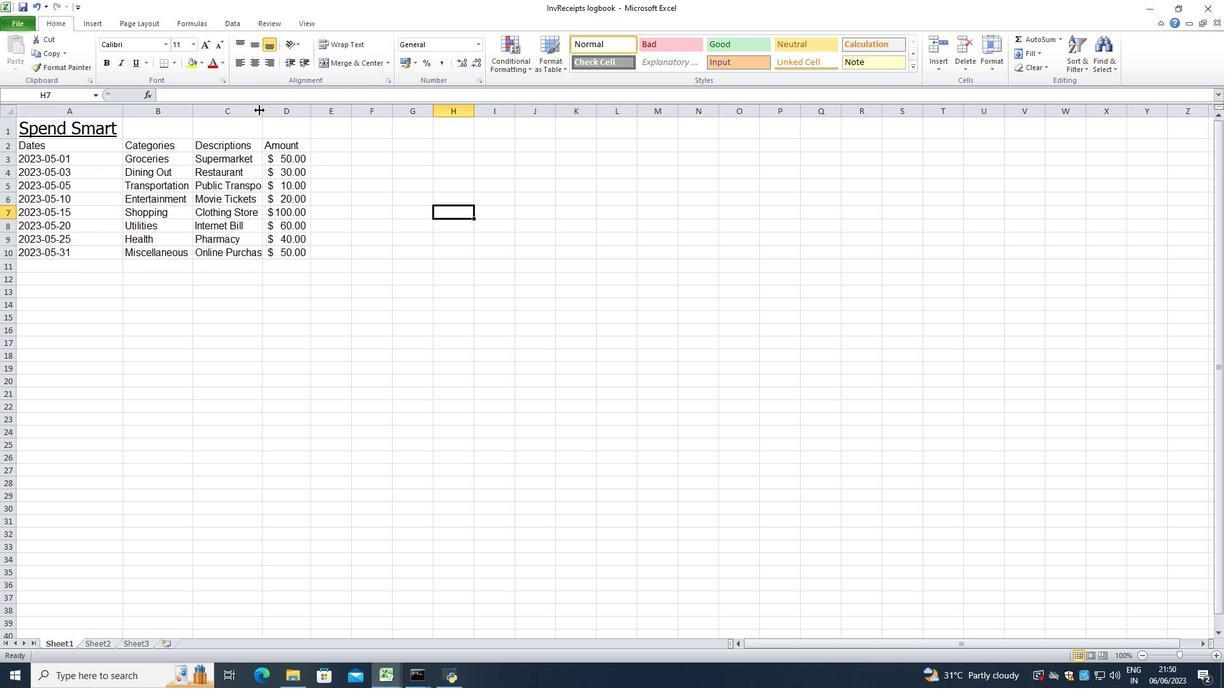 
Action: Mouse pressed left at (260, 111)
Screenshot: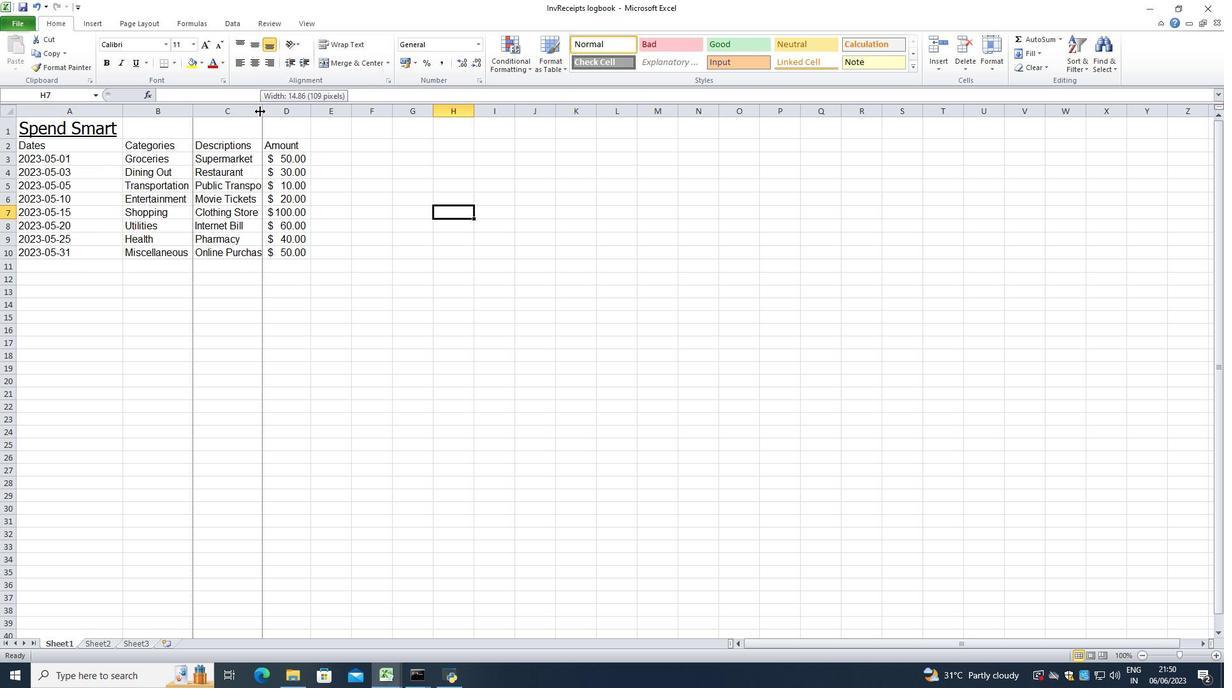 
Action: Mouse moved to (321, 116)
Screenshot: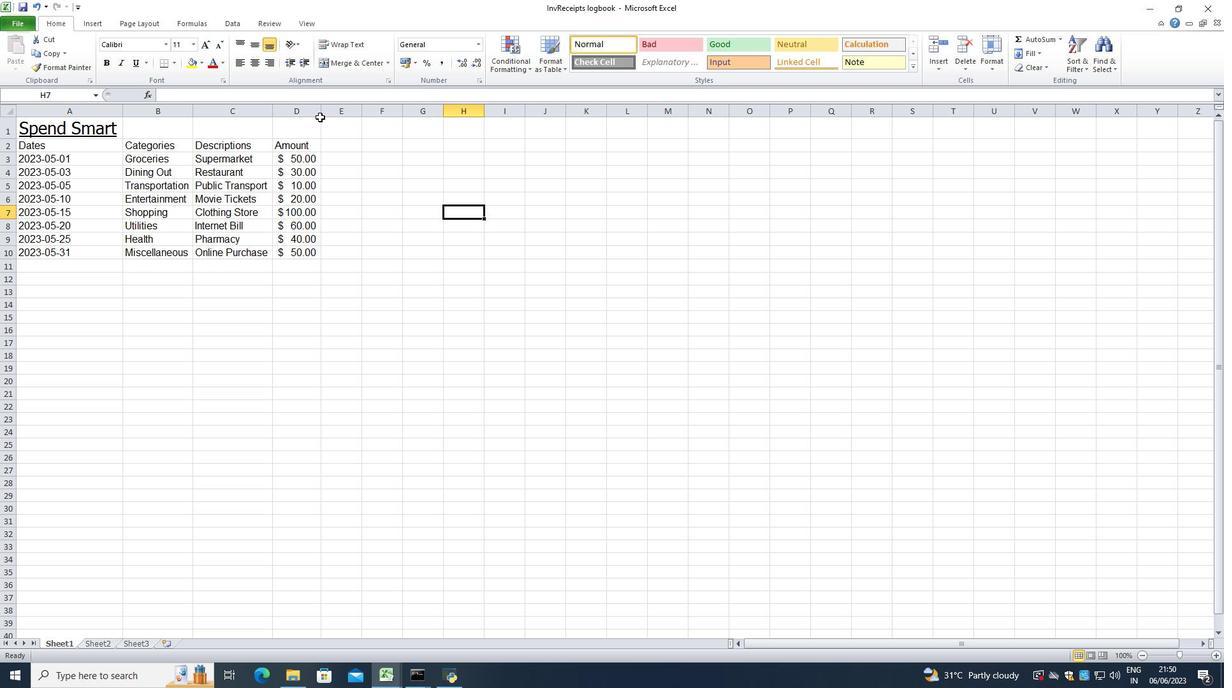 
Action: Mouse pressed left at (321, 116)
Screenshot: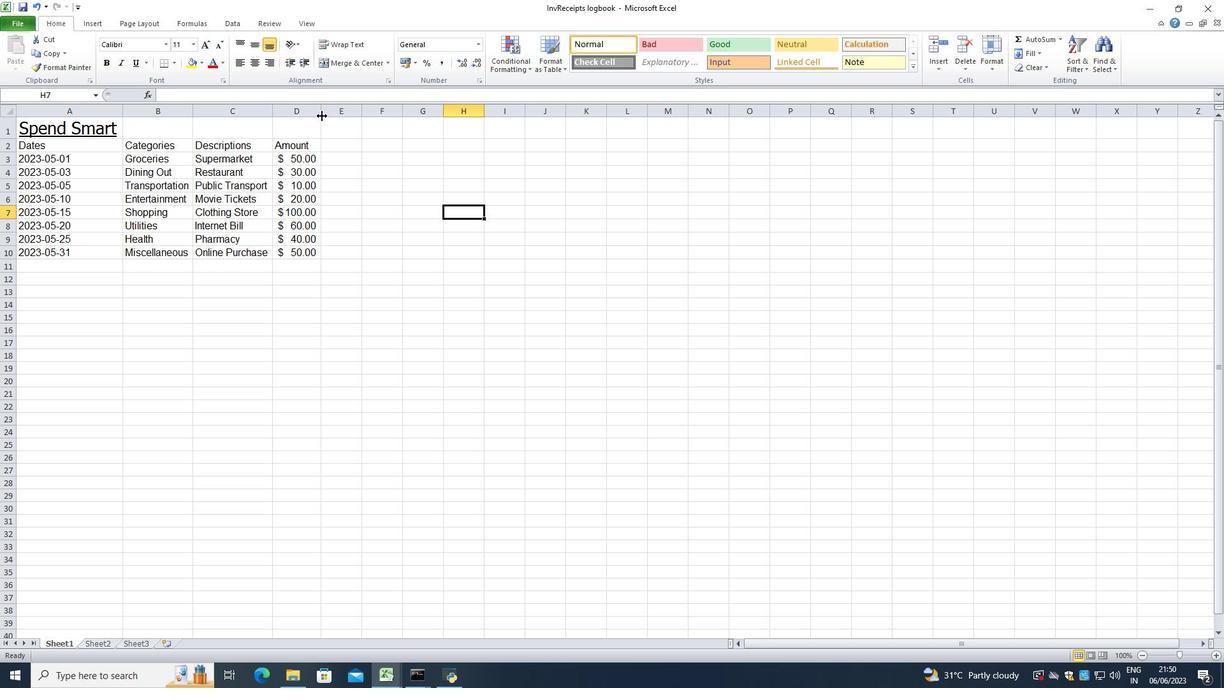 
Action: Mouse pressed left at (321, 116)
Screenshot: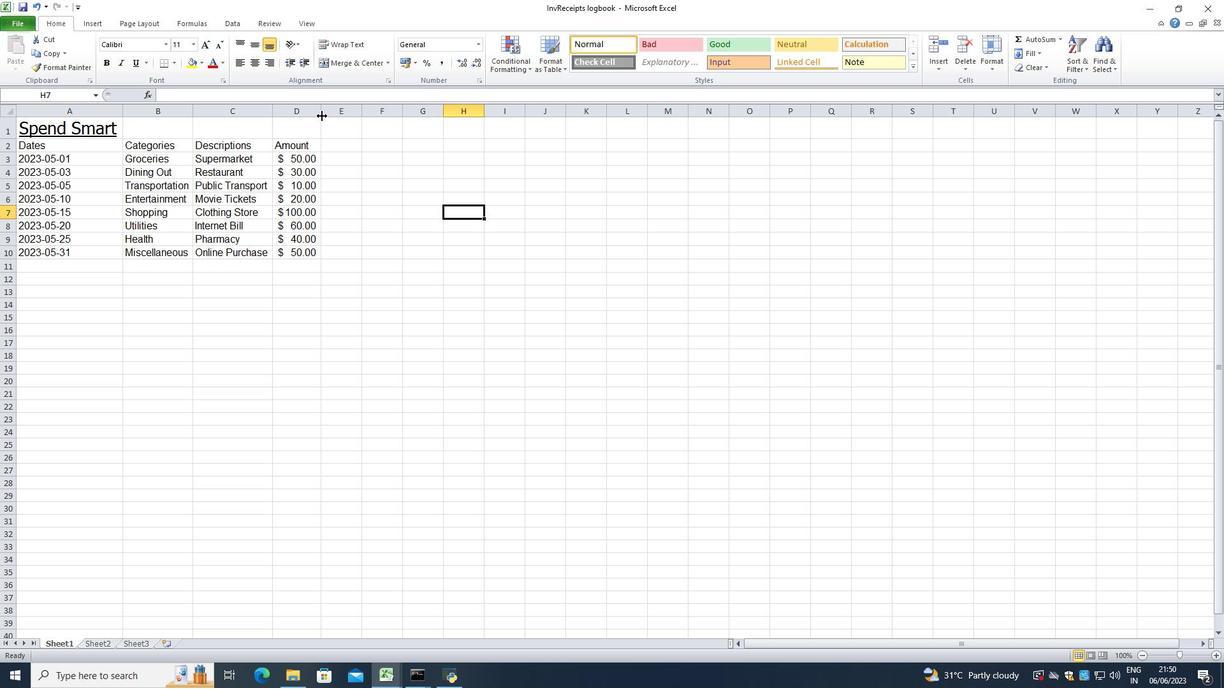 
Action: Mouse pressed left at (321, 116)
Screenshot: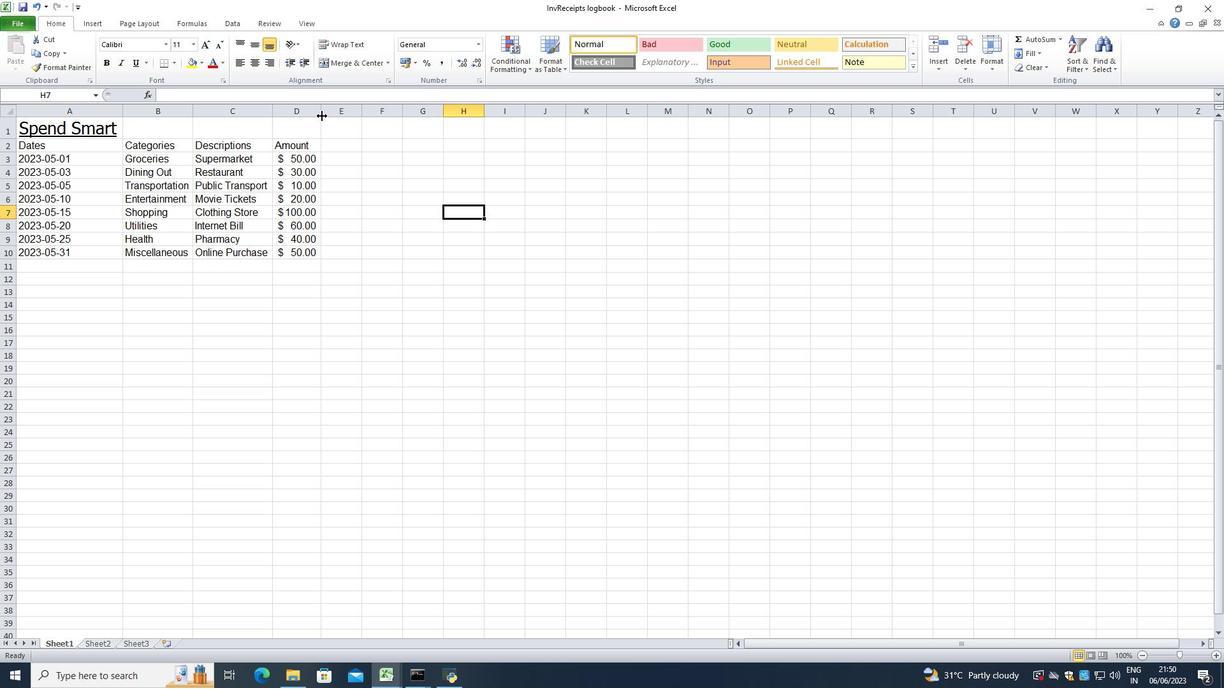 
Action: Mouse pressed left at (321, 116)
Screenshot: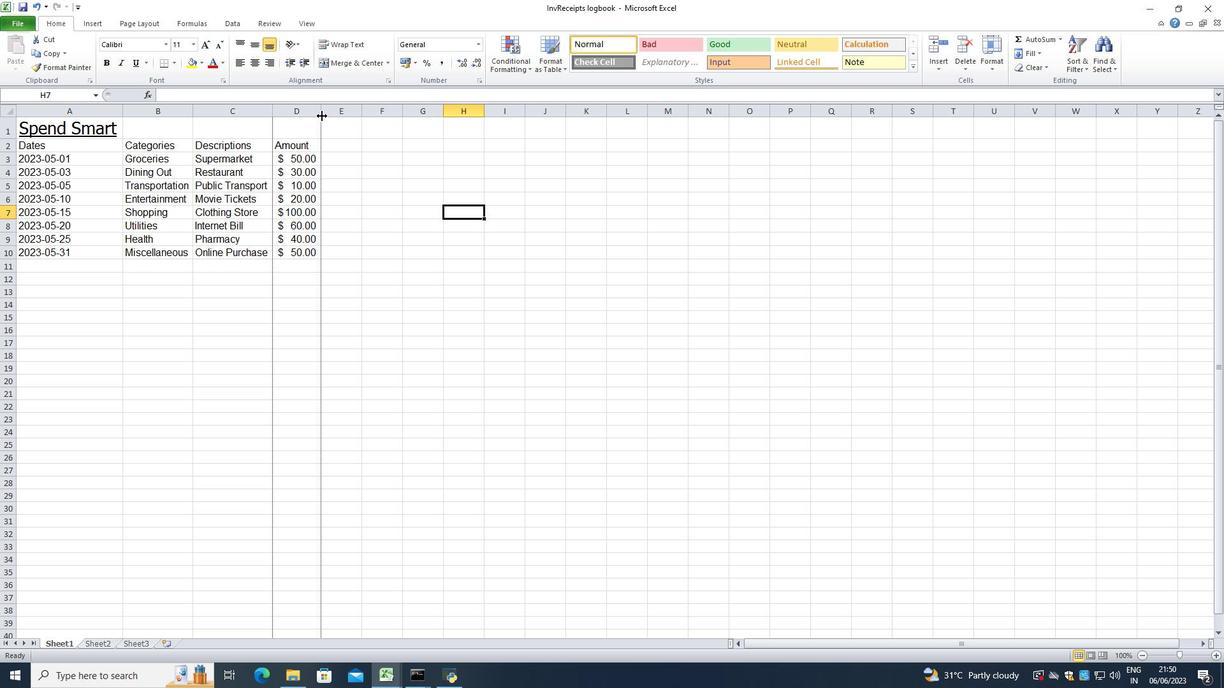 
Action: Mouse moved to (469, 263)
Screenshot: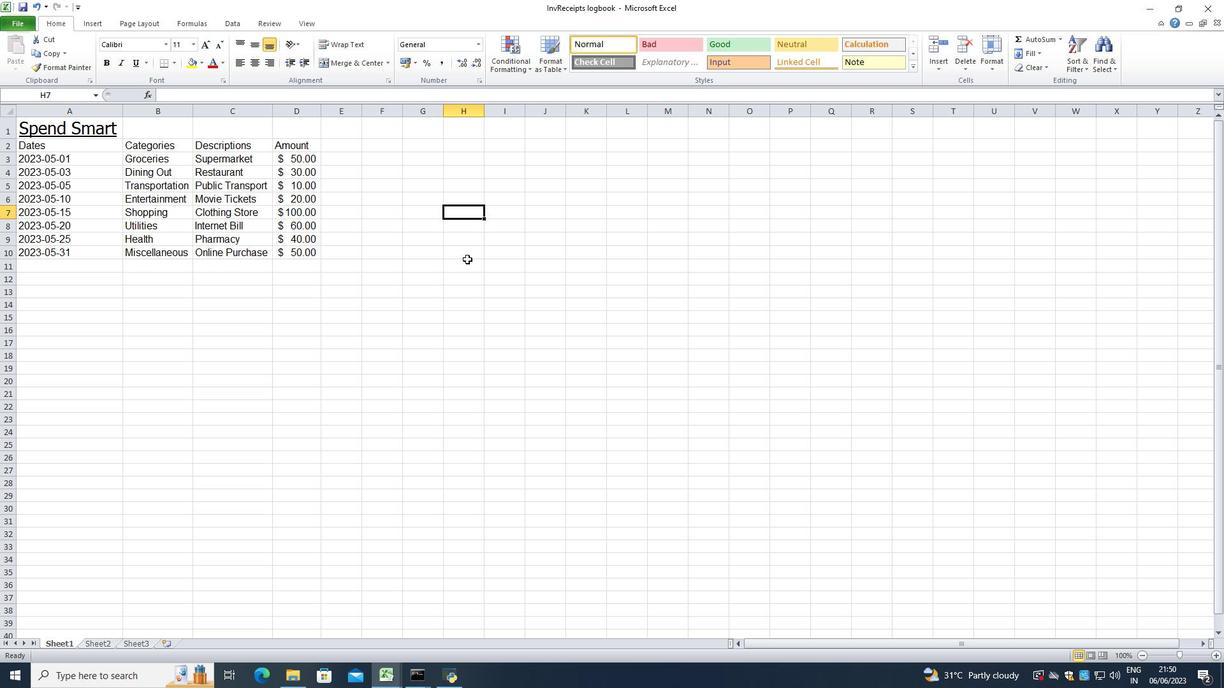 
Action: Mouse pressed left at (469, 263)
Screenshot: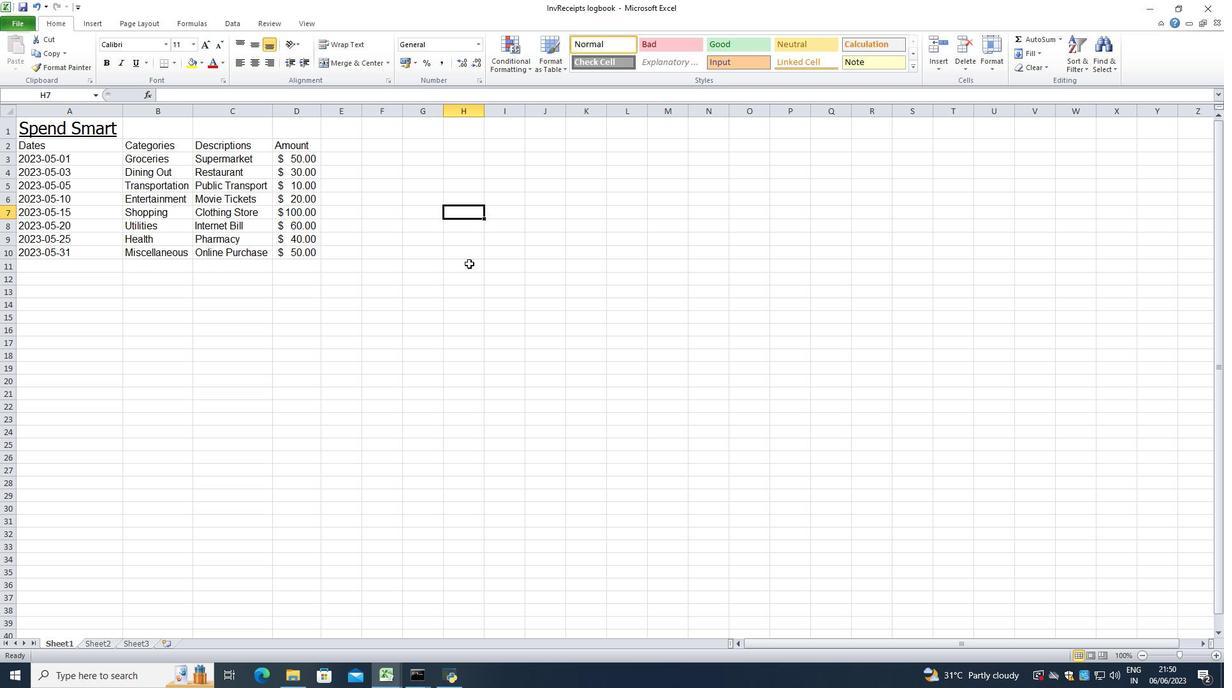 
Action: Key pressed ctrl+S
Screenshot: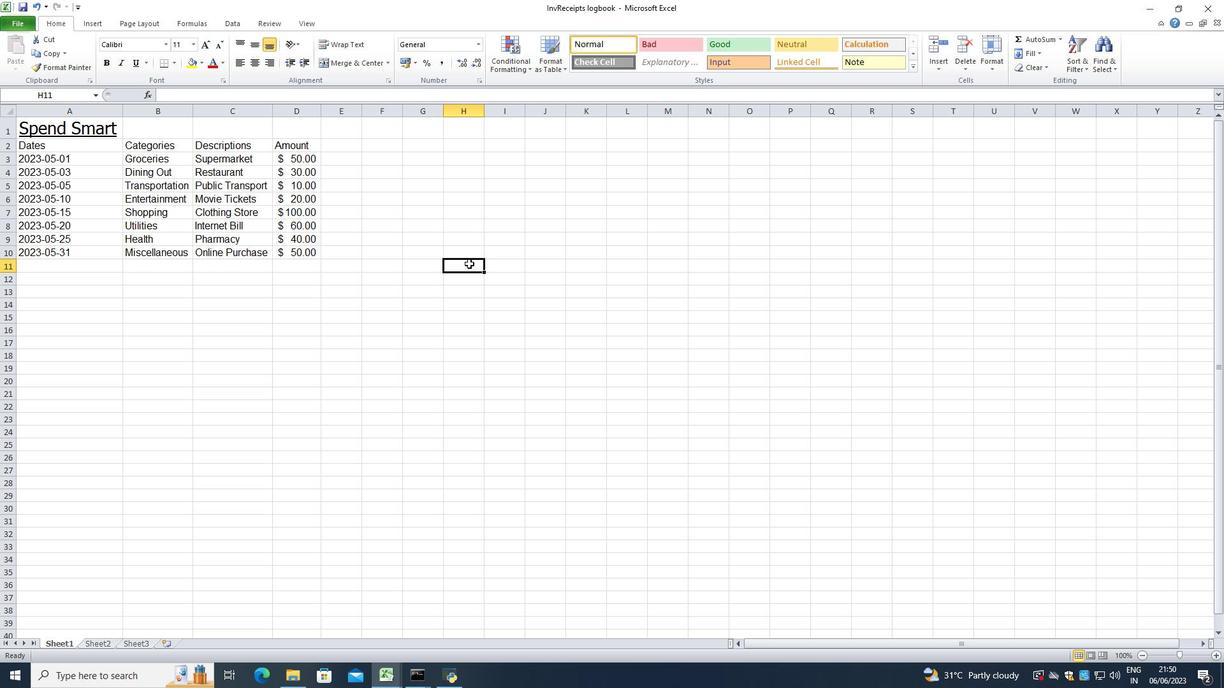 
